 Task: Plan a team-building scavenger hunt for the 28th at 8 PM to 8:30 PM.
Action: Mouse moved to (34, 82)
Screenshot: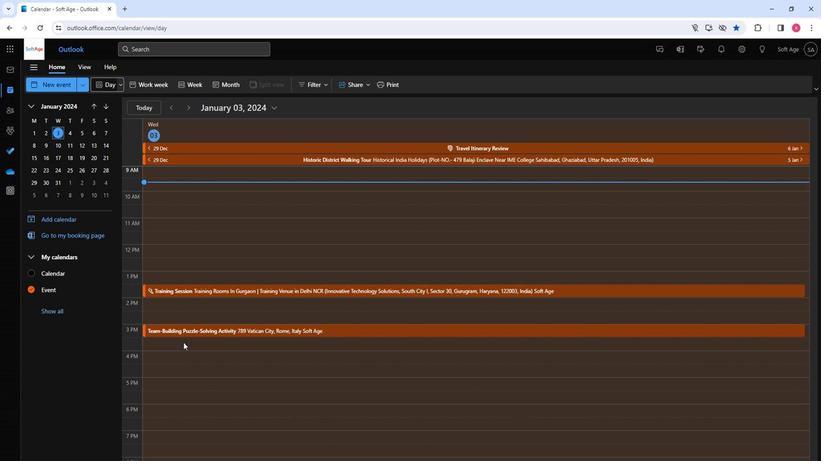 
Action: Mouse pressed left at (34, 82)
Screenshot: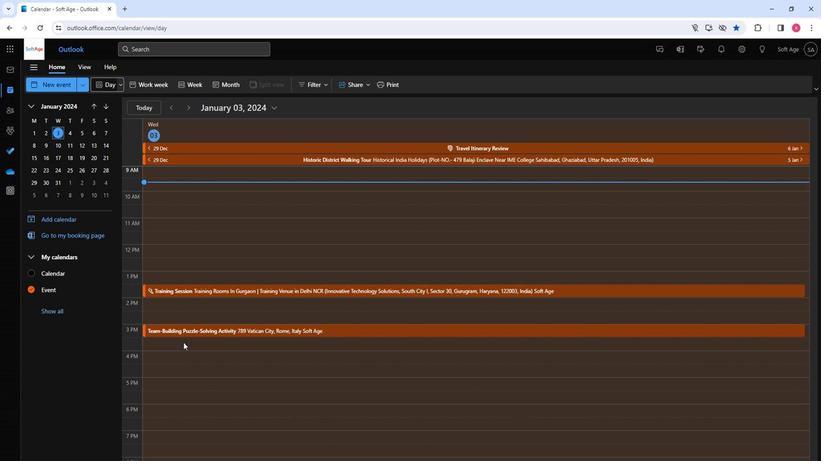 
Action: Mouse moved to (218, 143)
Screenshot: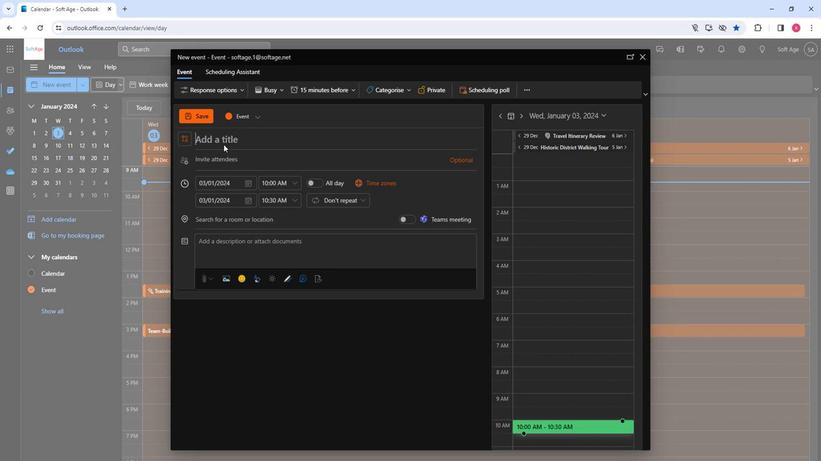 
Action: Mouse pressed left at (218, 143)
Screenshot: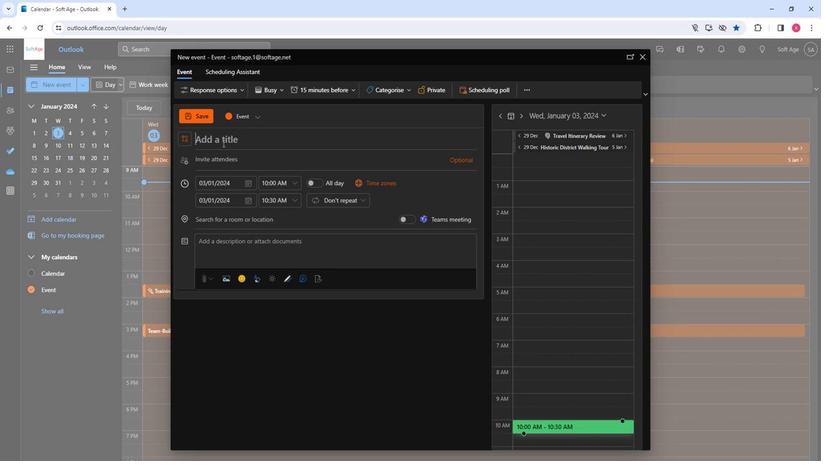 
Action: Key pressed <Key.shift>Team-<Key.shift>Building<Key.space><Key.shift>Scavenger<Key.space><Key.shift>Hunt
Screenshot: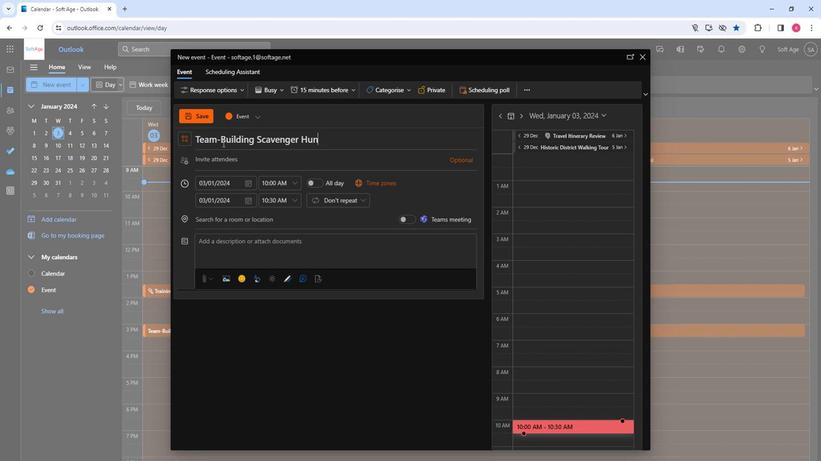 
Action: Mouse moved to (212, 156)
Screenshot: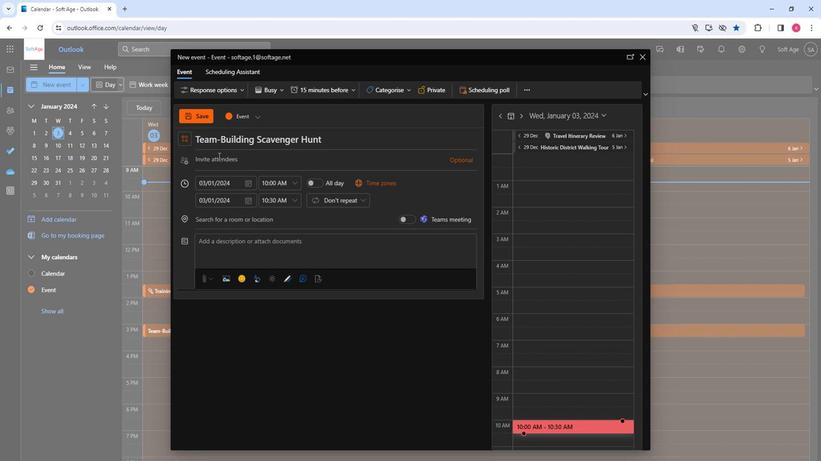 
Action: Mouse pressed left at (212, 156)
Screenshot: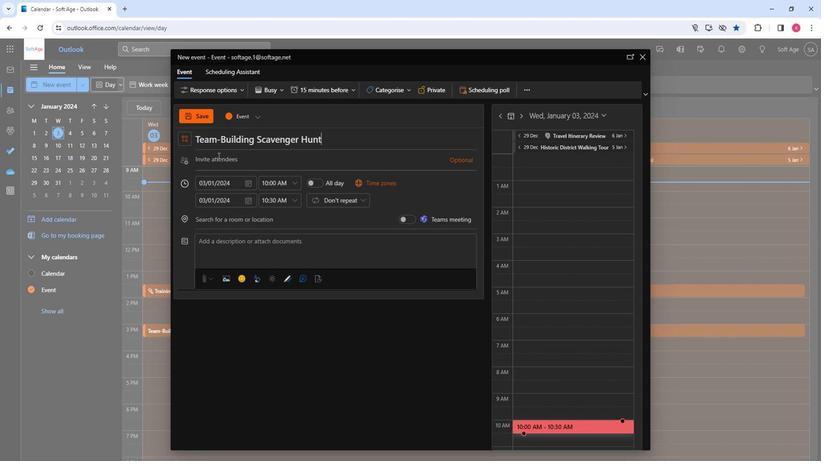 
Action: Key pressed so
Screenshot: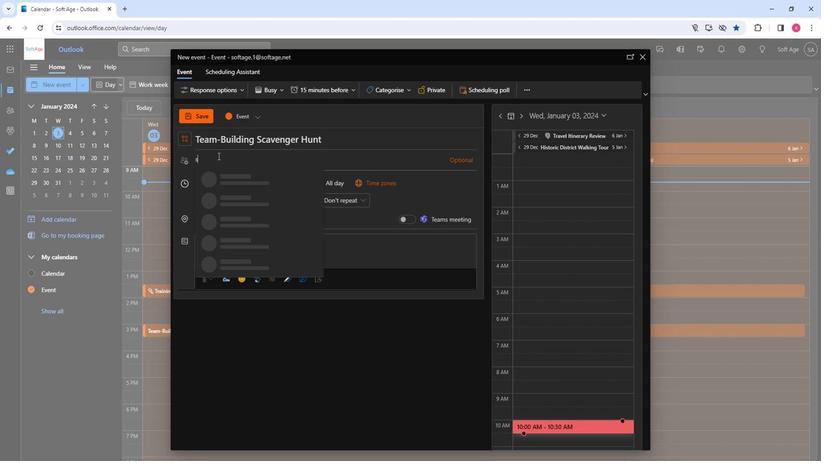 
Action: Mouse moved to (227, 201)
Screenshot: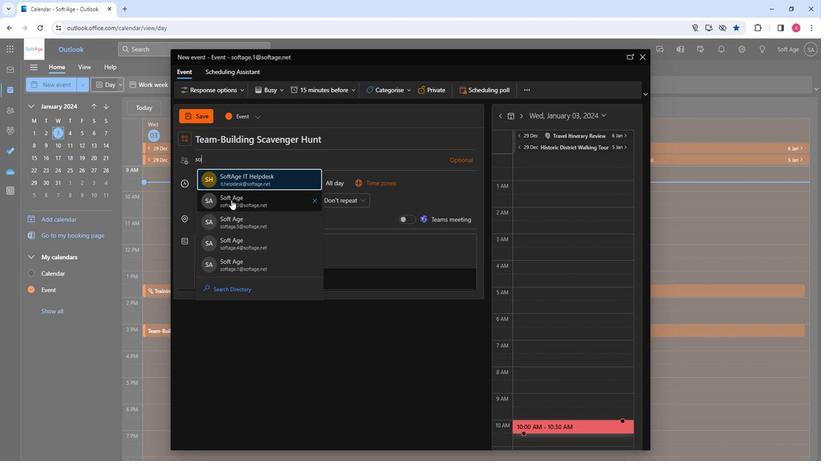 
Action: Mouse pressed left at (227, 201)
Screenshot: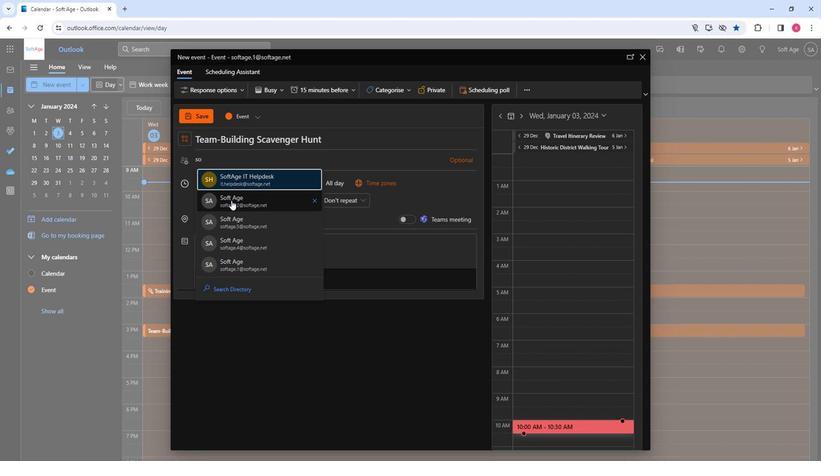 
Action: Key pressed so
Screenshot: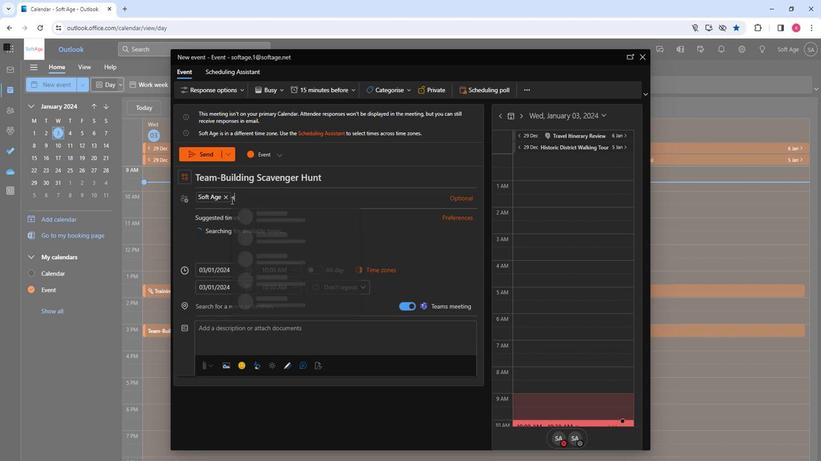 
Action: Mouse moved to (273, 266)
Screenshot: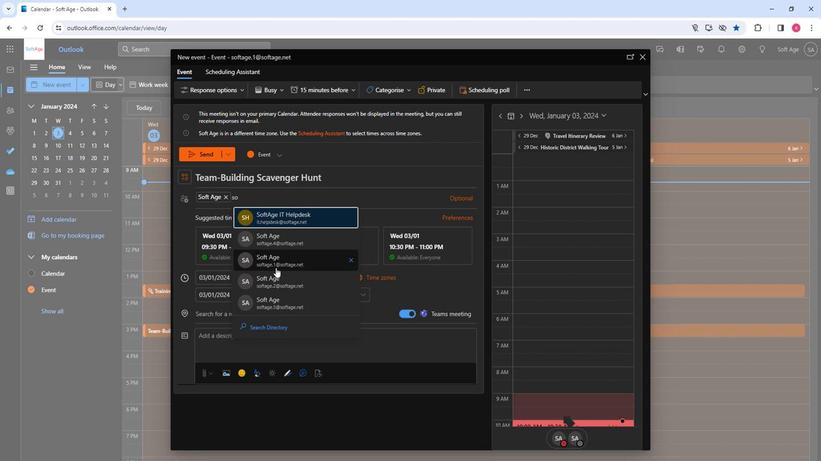 
Action: Mouse pressed left at (273, 266)
Screenshot: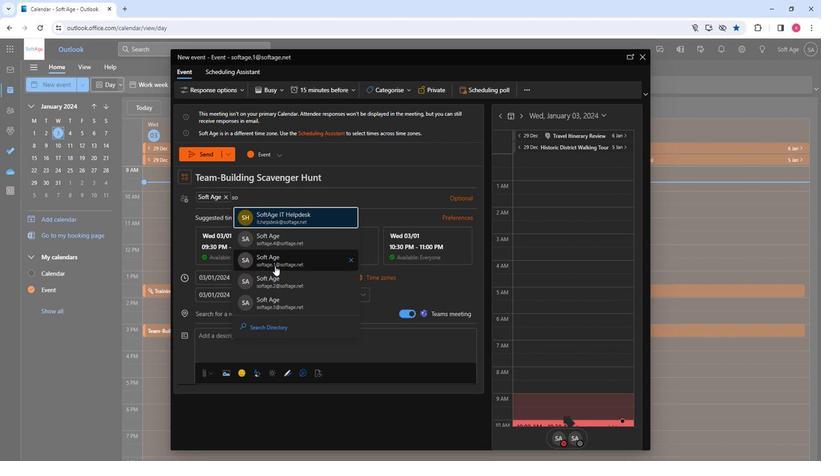 
Action: Mouse moved to (241, 278)
Screenshot: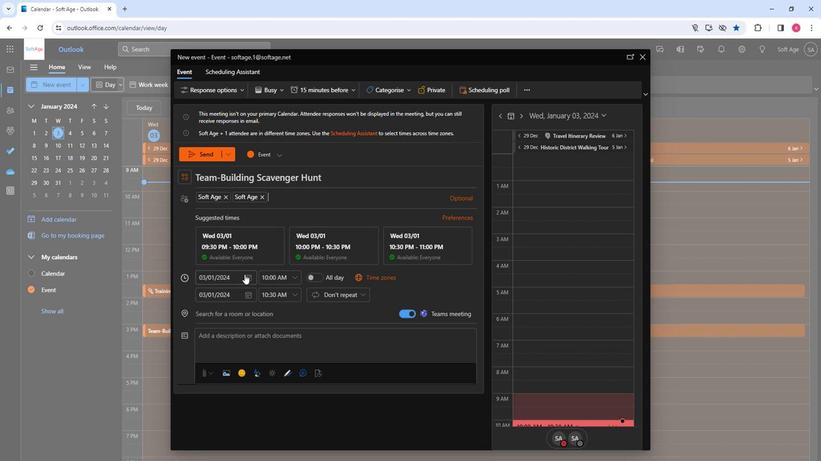 
Action: Mouse pressed left at (241, 278)
Screenshot: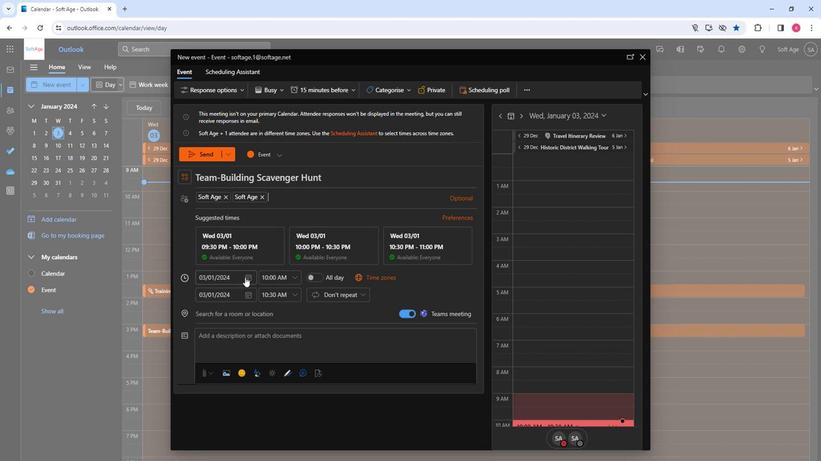 
Action: Mouse moved to (275, 361)
Screenshot: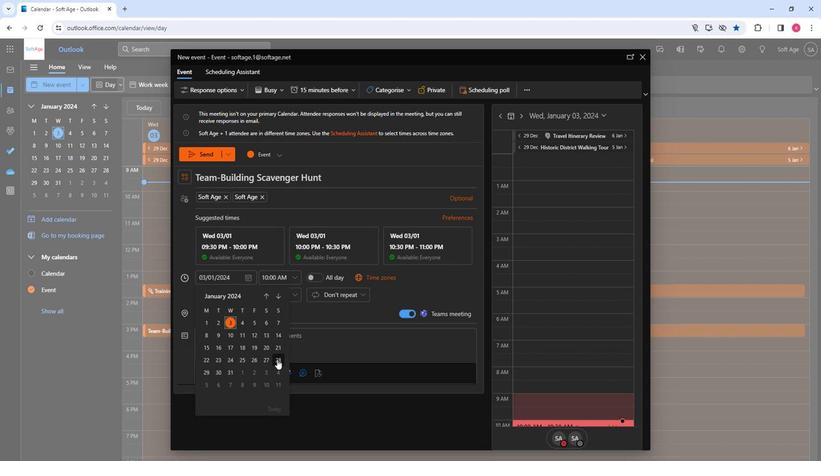 
Action: Mouse pressed left at (275, 361)
Screenshot: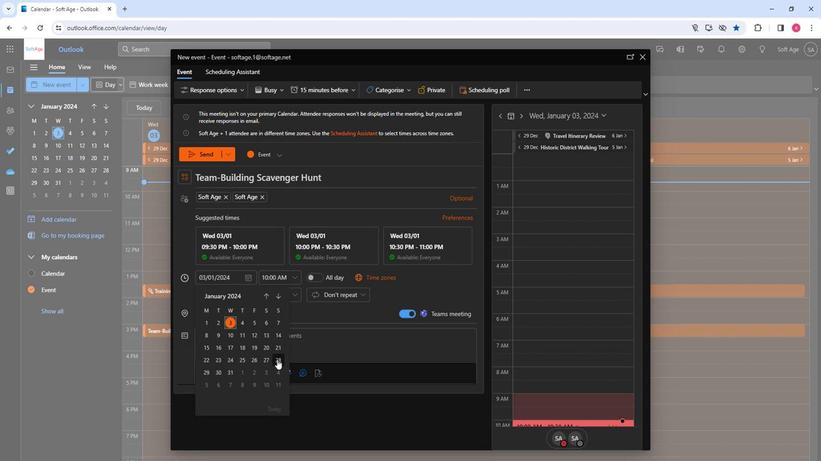 
Action: Mouse moved to (302, 275)
Screenshot: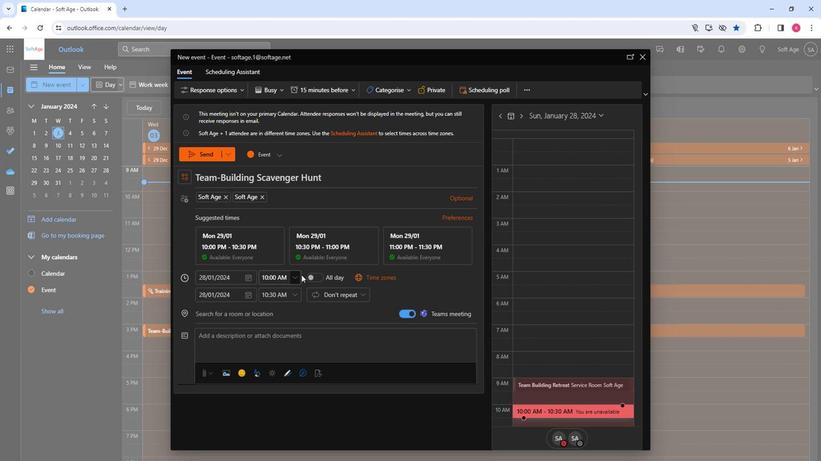 
Action: Mouse pressed left at (302, 275)
Screenshot: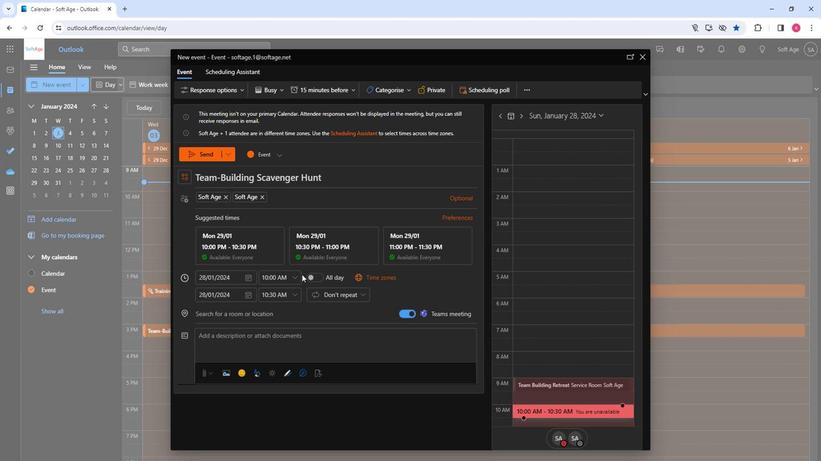 
Action: Mouse moved to (297, 273)
Screenshot: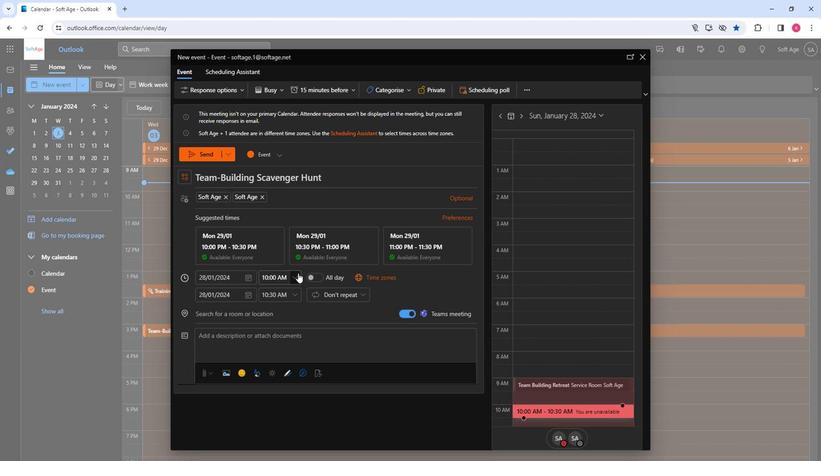 
Action: Mouse pressed left at (297, 273)
Screenshot: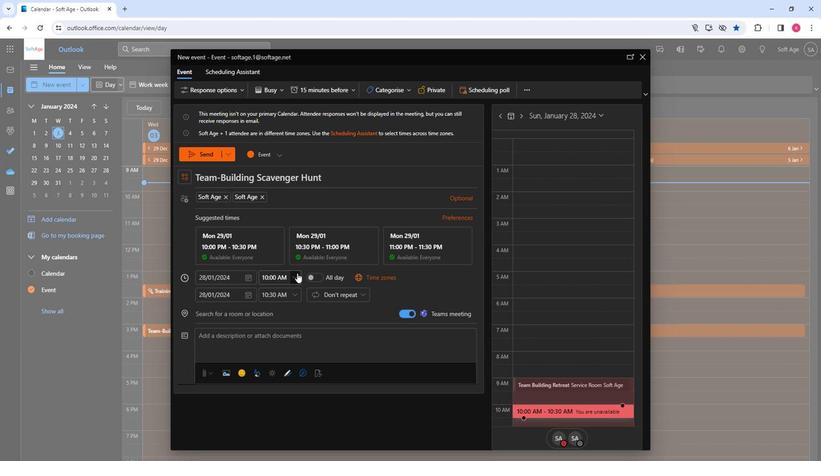 
Action: Mouse moved to (288, 311)
Screenshot: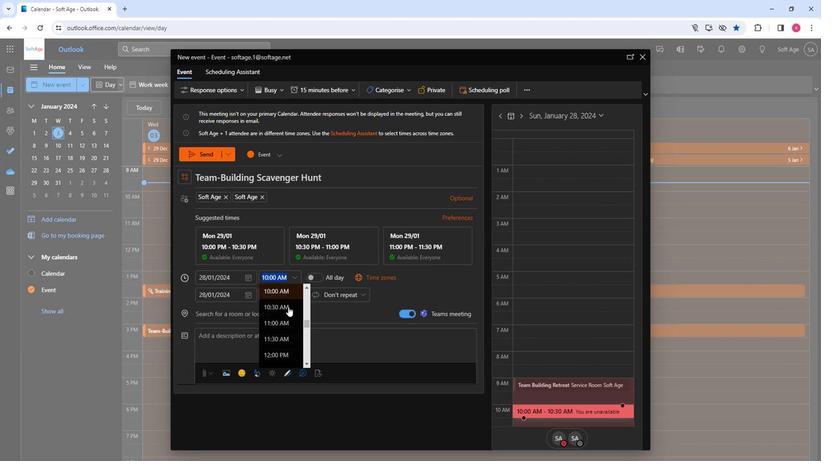 
Action: Mouse scrolled (288, 310) with delta (0, 0)
Screenshot: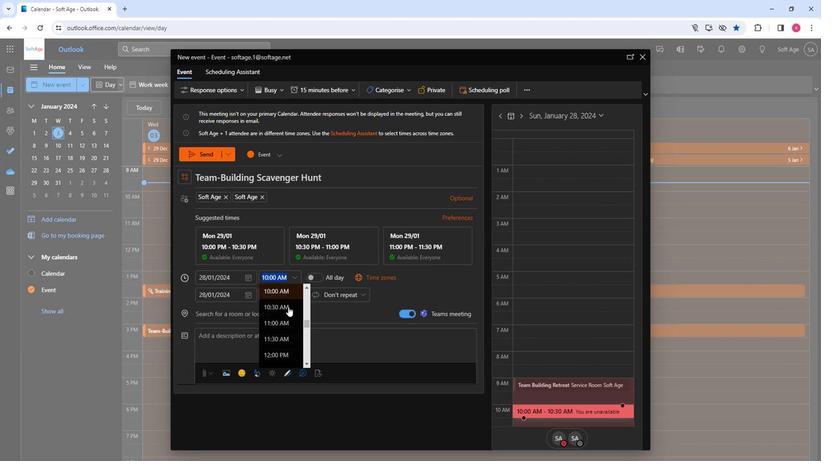 
Action: Mouse moved to (288, 314)
Screenshot: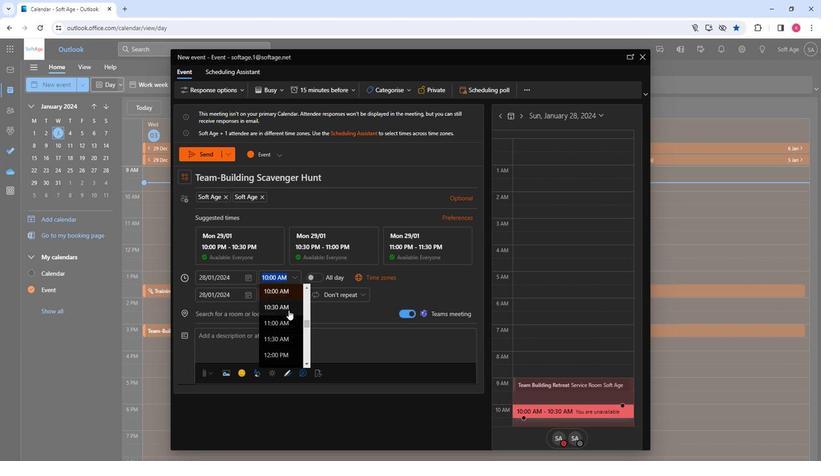 
Action: Mouse scrolled (288, 313) with delta (0, 0)
Screenshot: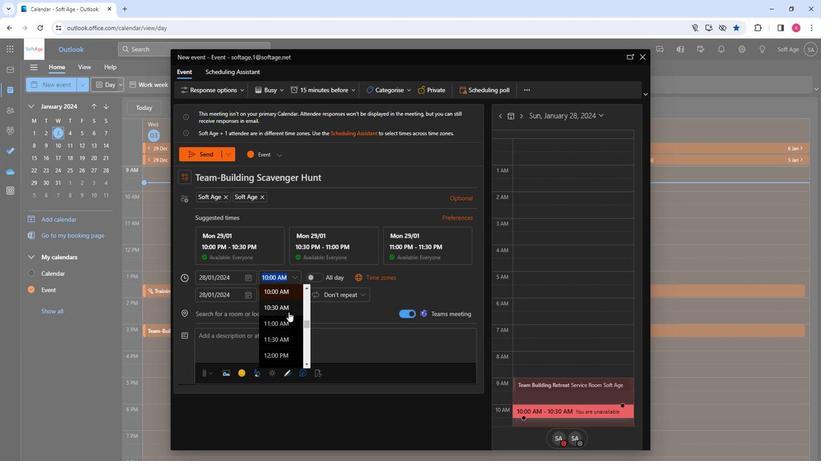 
Action: Mouse scrolled (288, 313) with delta (0, 0)
Screenshot: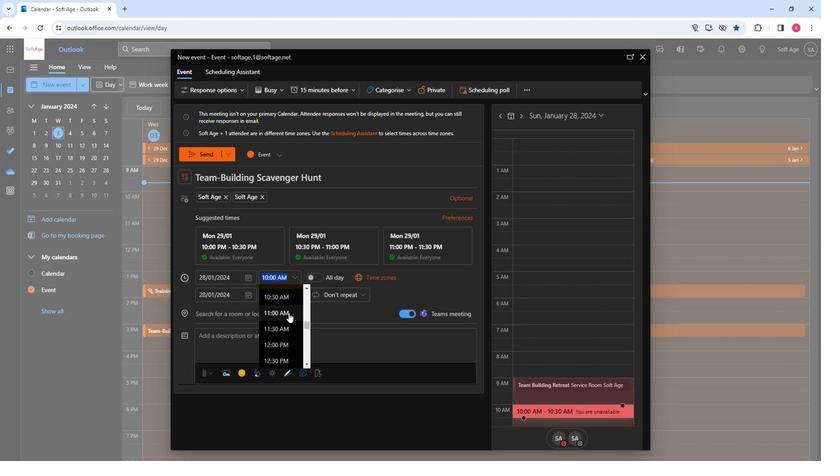 
Action: Mouse moved to (280, 322)
Screenshot: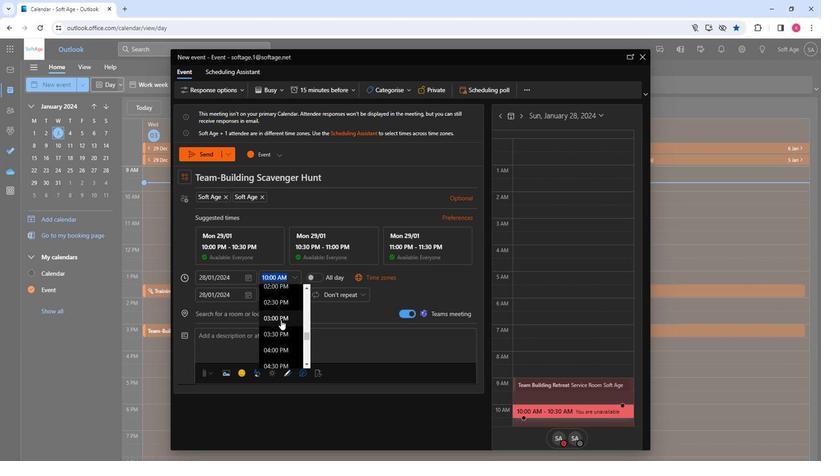 
Action: Mouse scrolled (280, 322) with delta (0, 0)
Screenshot: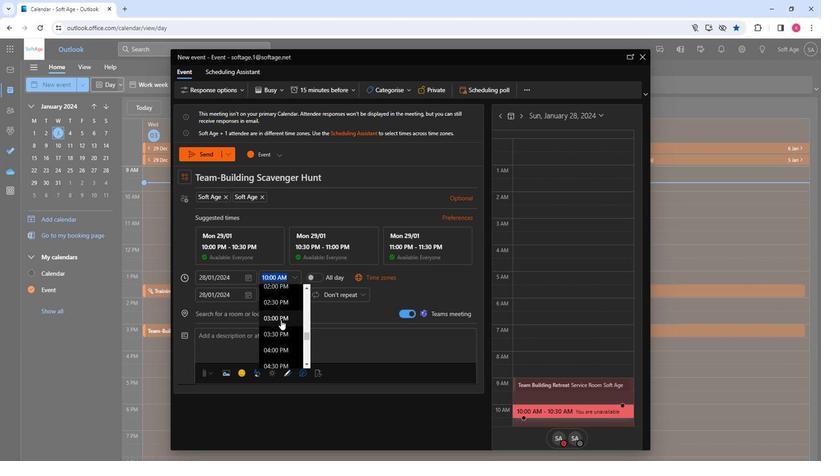 
Action: Mouse moved to (280, 322)
Screenshot: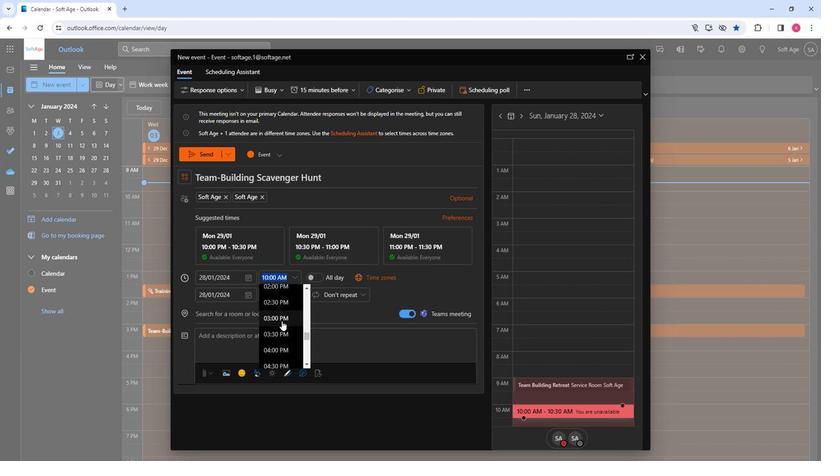 
Action: Mouse scrolled (280, 322) with delta (0, 0)
Screenshot: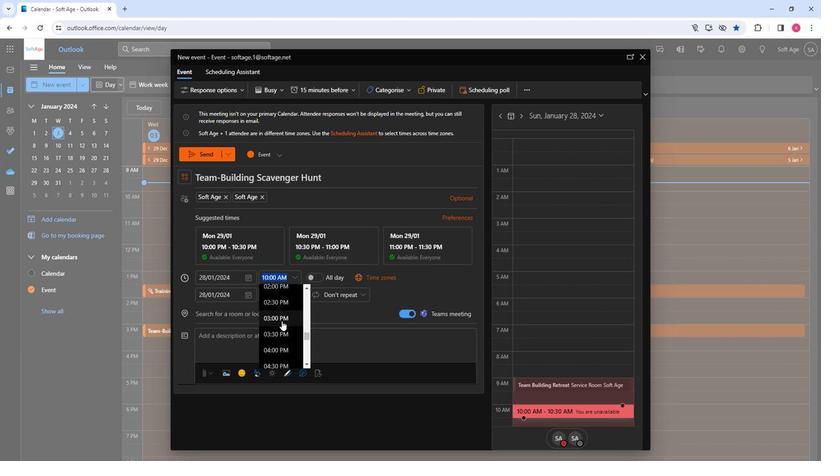 
Action: Mouse moved to (275, 337)
Screenshot: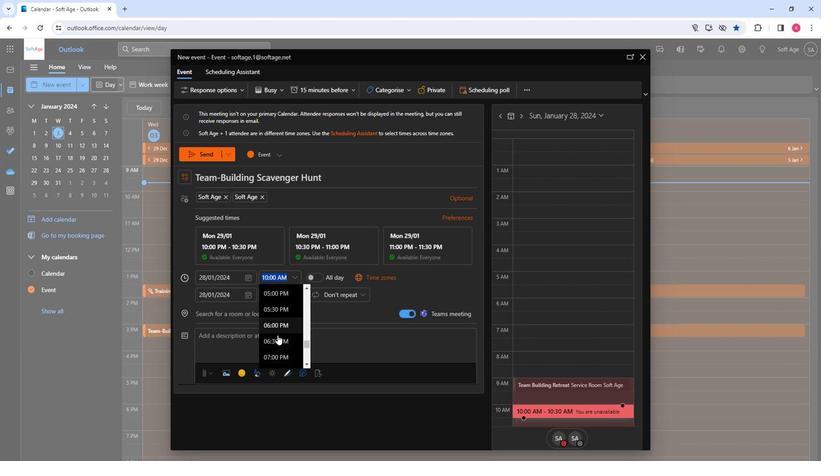 
Action: Mouse scrolled (275, 336) with delta (0, 0)
Screenshot: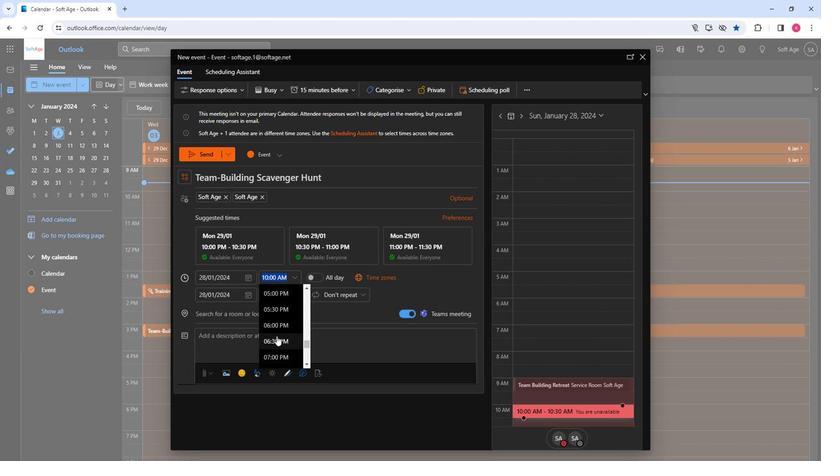 
Action: Mouse moved to (275, 338)
Screenshot: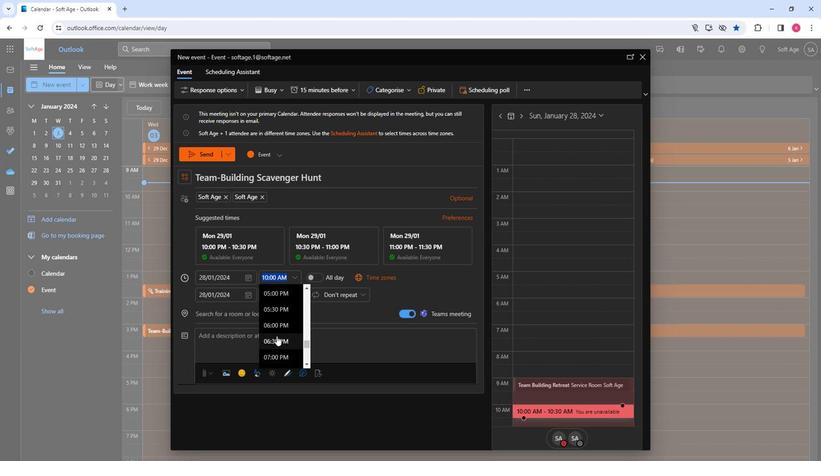 
Action: Mouse scrolled (275, 337) with delta (0, 0)
Screenshot: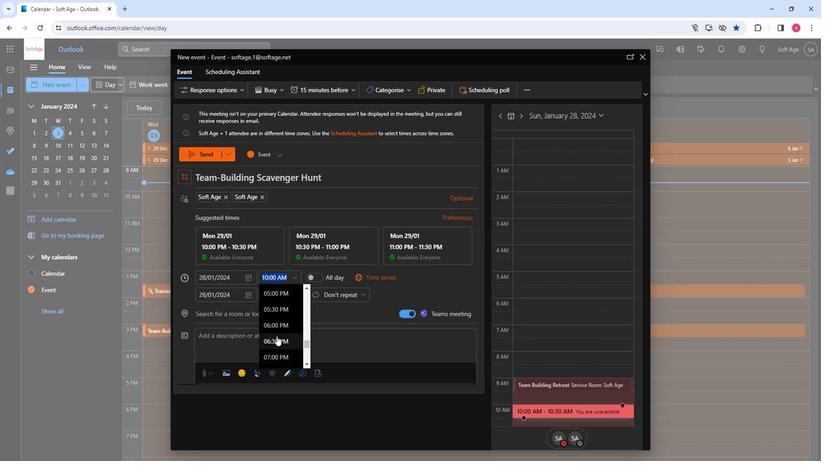 
Action: Mouse moved to (270, 305)
Screenshot: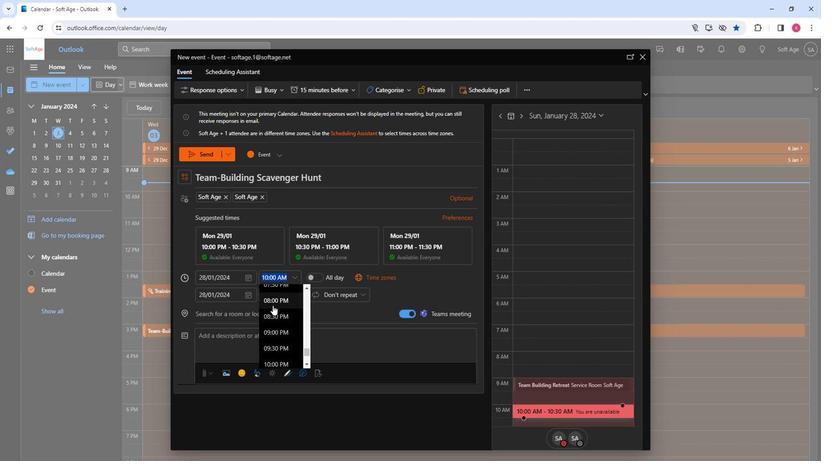 
Action: Mouse pressed left at (270, 305)
Screenshot: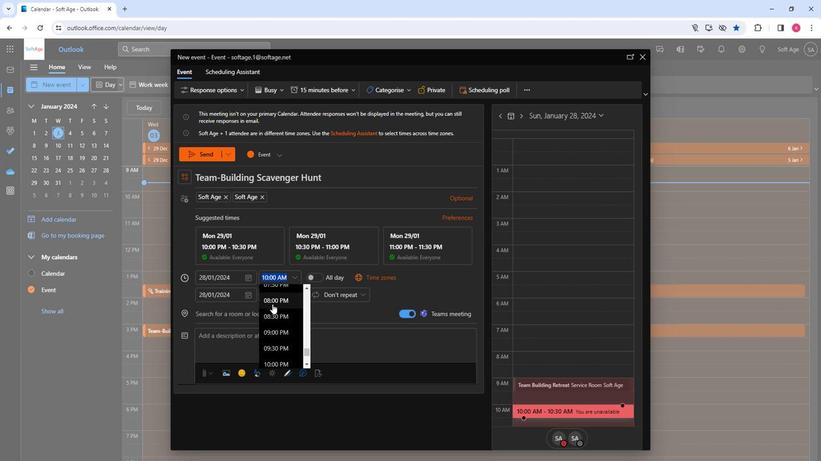 
Action: Mouse moved to (252, 320)
Screenshot: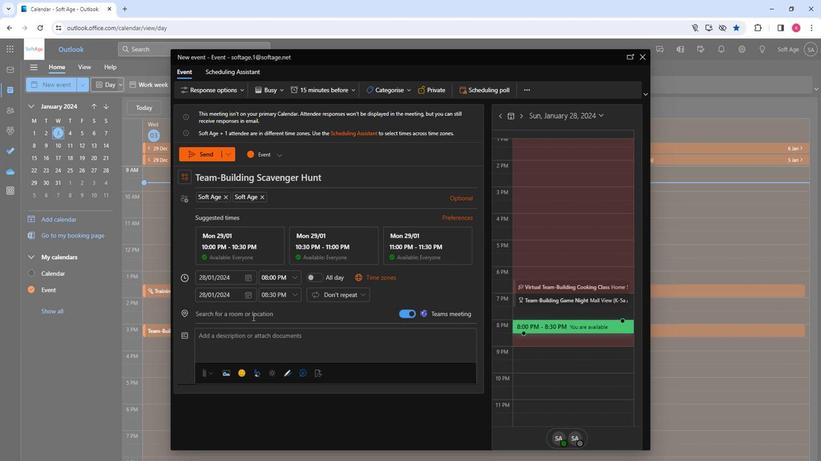 
Action: Mouse pressed left at (252, 320)
Screenshot: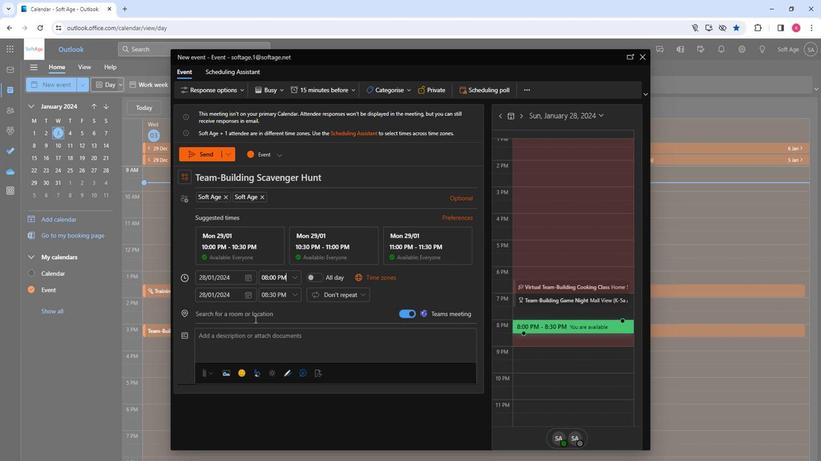 
Action: Key pressed s
Screenshot: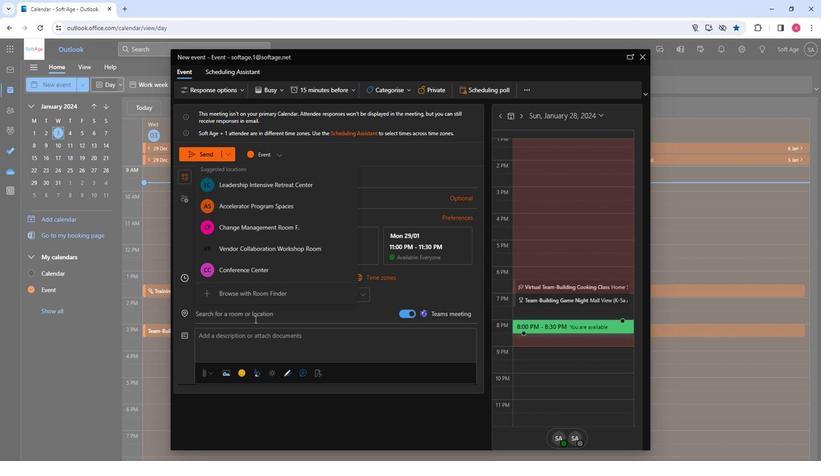 
Action: Mouse moved to (258, 208)
Screenshot: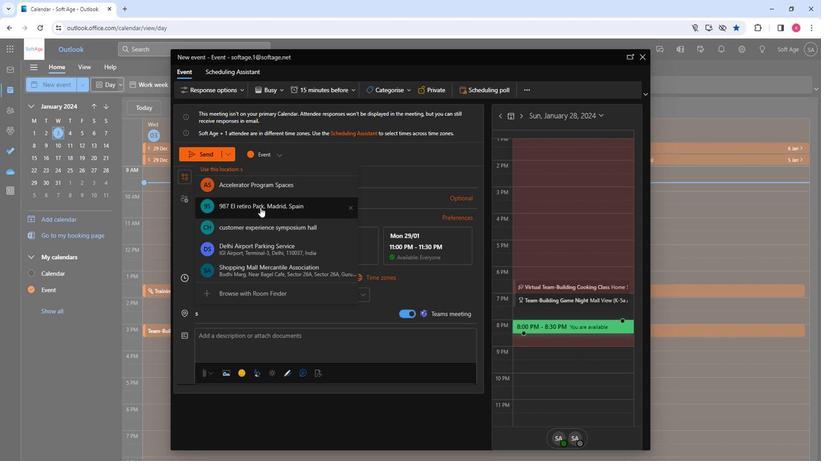 
Action: Mouse pressed left at (258, 208)
Screenshot: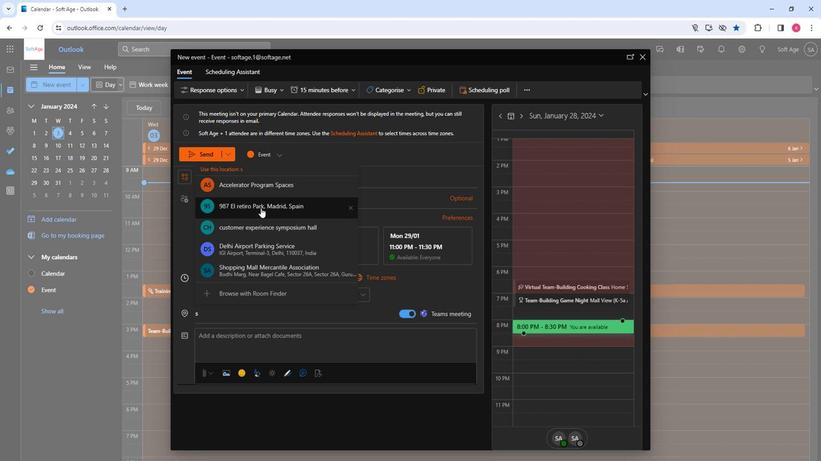 
Action: Mouse moved to (203, 334)
Screenshot: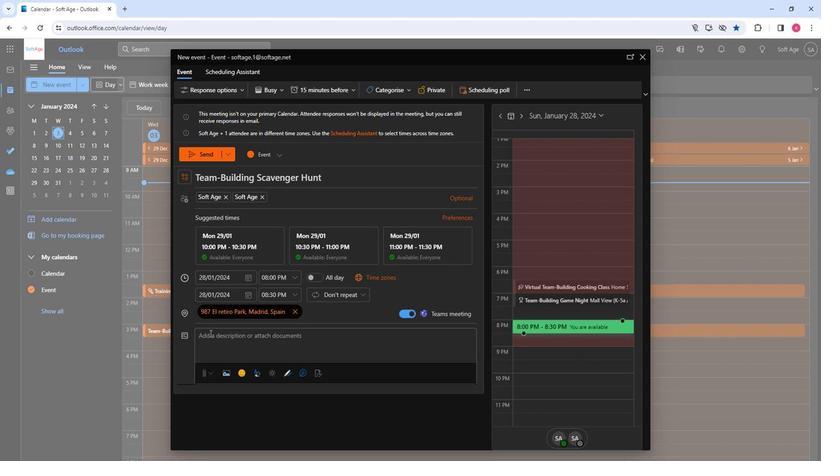 
Action: Mouse pressed left at (203, 334)
Screenshot: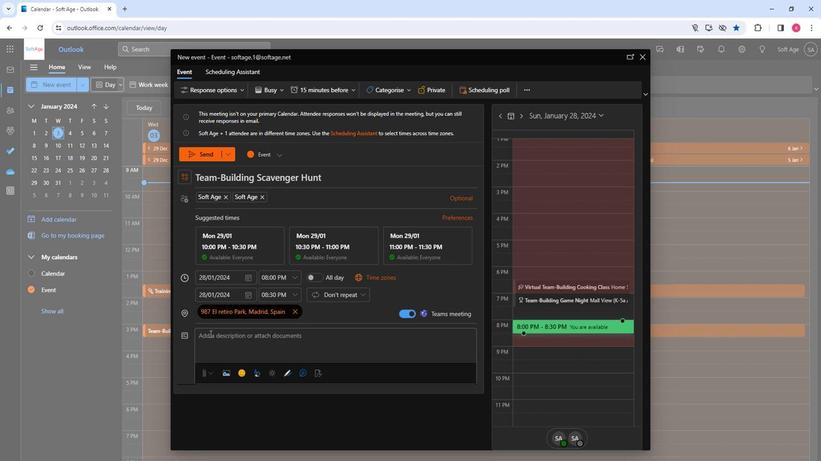 
Action: Key pressed <Key.shift>Hunt<Key.space>for<Key.space>camaraderie<Key.shift>!<Key.space><Key.shift>Join<Key.space>our<Key.space>team-building<Key.space>scavenger<Key.space>hunt.<Key.space><Key.shift>Solve<Key.space>cules,<Key.space>coll<Key.backspace><Key.backspace><Key.backspace><Key.backspace><Key.backspace><Key.backspace><Key.backspace><Key.backspace><Key.backspace><Key.backspace>lues,<Key.space>collaborate<Key.space><Key.backspace>,and<Key.space>strengthen<Key.space>boi<Key.backspace>nds<Key.space>in<Key.space>a<Key.space>thrilling<Key.space>adventure<Key.space>that<Key.space>foster<Key.space>teamwork<Key.space>and<Key.space>fun.<Key.space><Key.shift>Ready<Key.space>to<Key.space>embarl
Screenshot: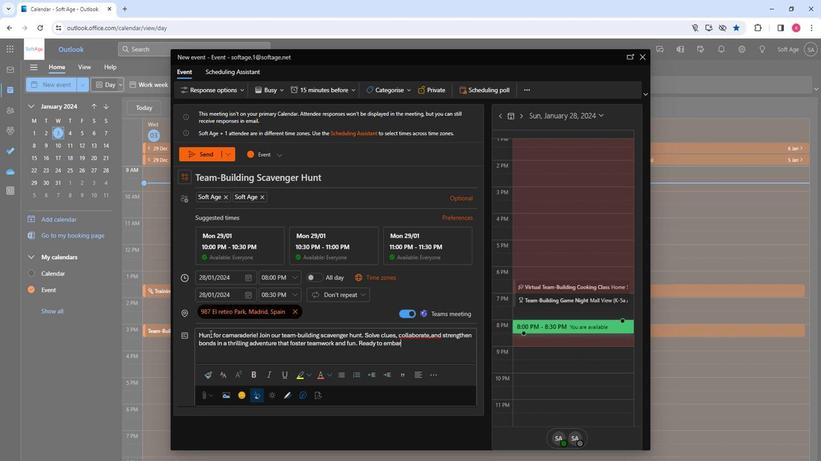 
Action: Mouse moved to (169, 334)
Screenshot: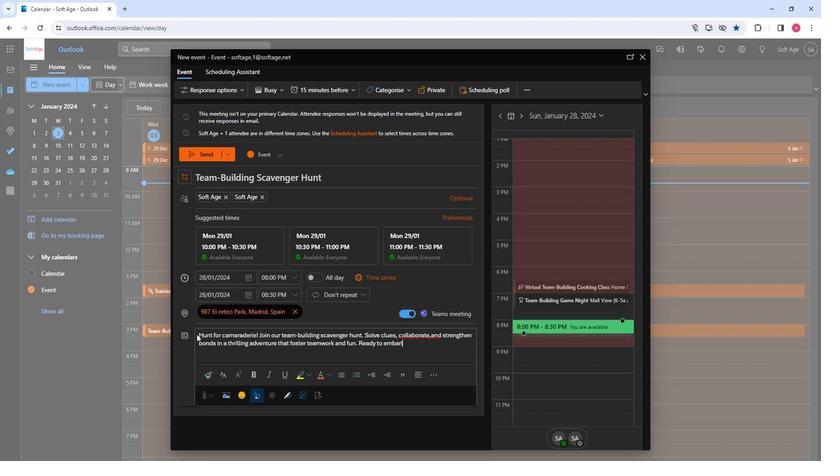 
Action: Key pressed <Key.shift>!.
Screenshot: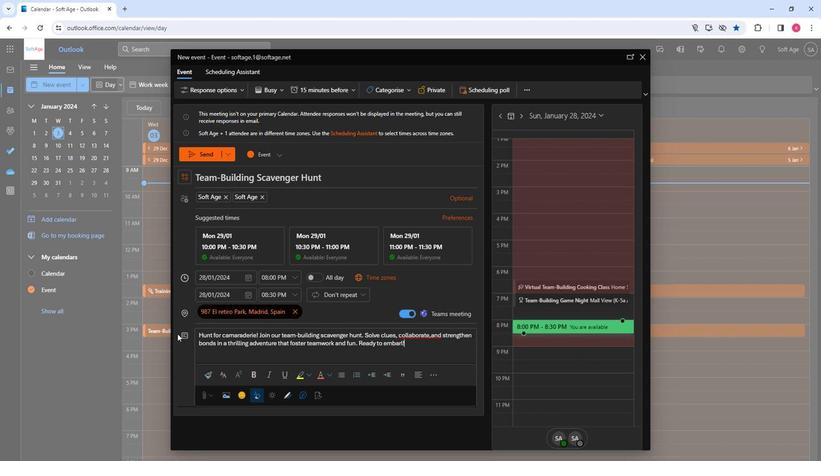 
Action: Mouse moved to (323, 333)
Screenshot: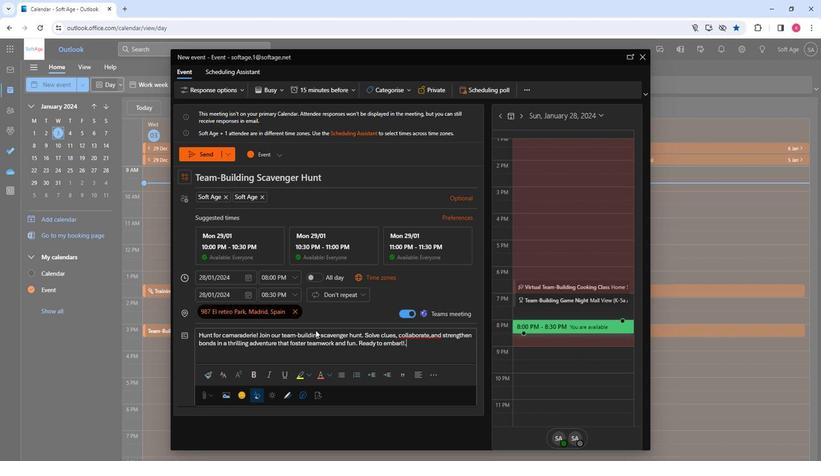 
Action: Key pressed <Key.backspace><Key.backspace><Key.backspace>k
Screenshot: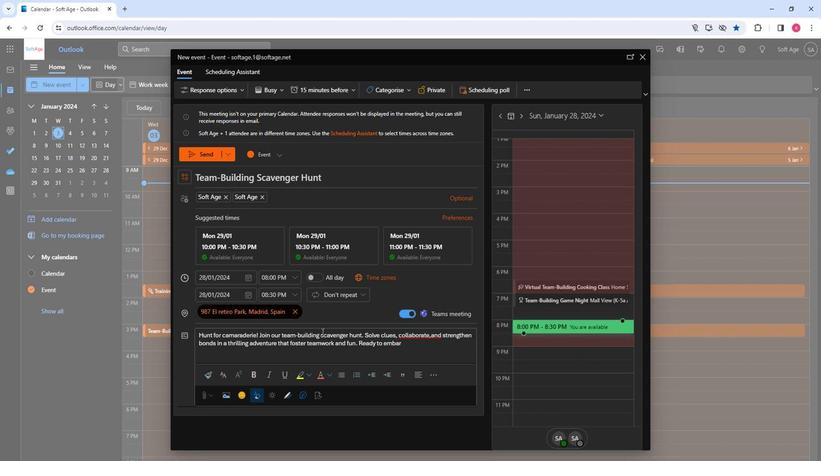
Action: Mouse moved to (307, 267)
Screenshot: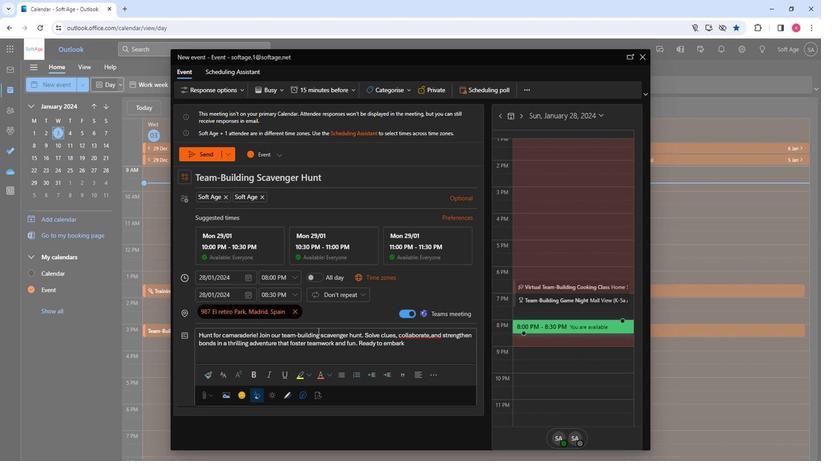 
Action: Key pressed <Key.shift>
Screenshot: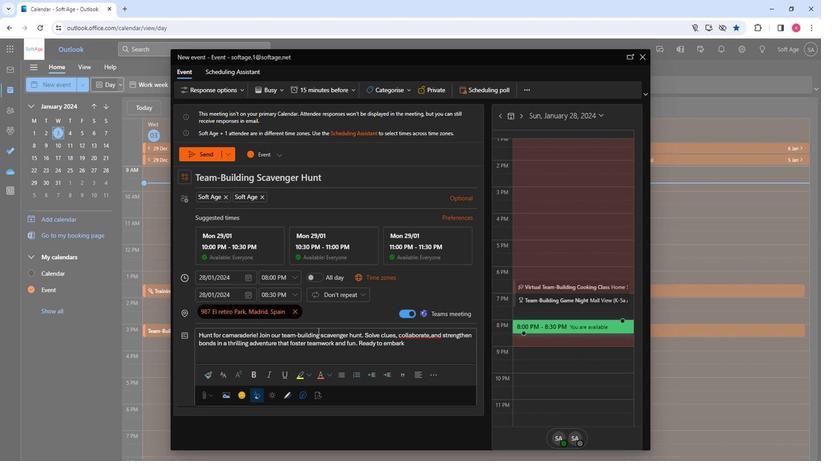 
Action: Mouse moved to (311, 237)
Screenshot: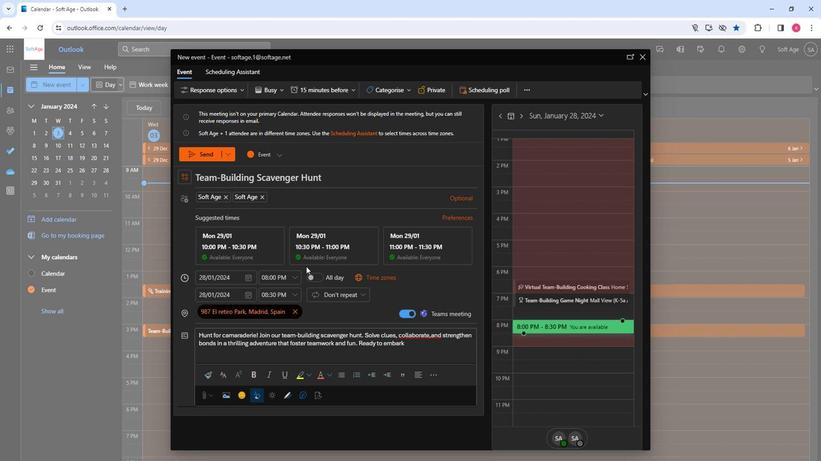 
Action: Key pressed <Key.shift>
Screenshot: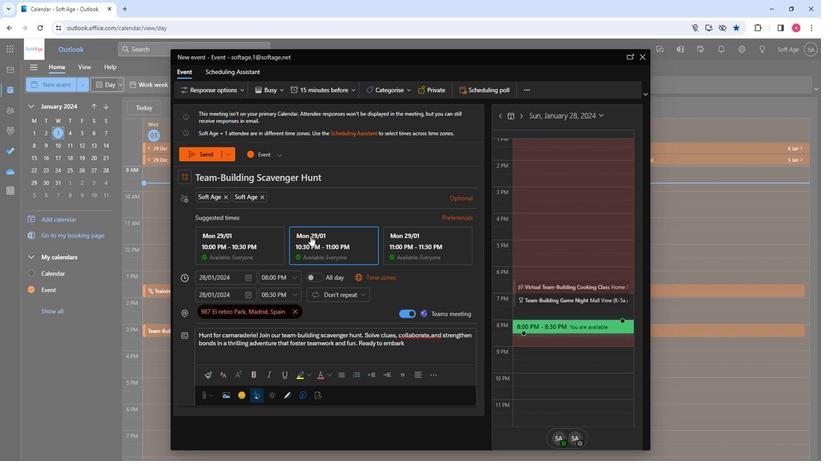 
Action: Mouse moved to (419, 352)
Screenshot: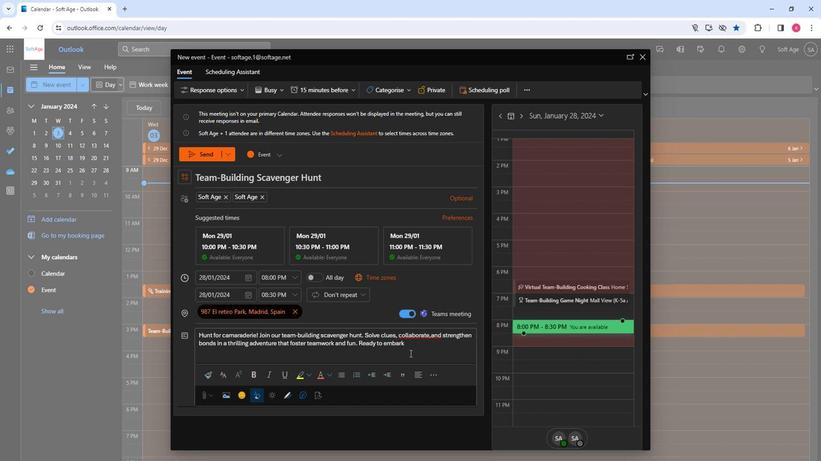 
Action: Mouse pressed left at (419, 352)
Screenshot: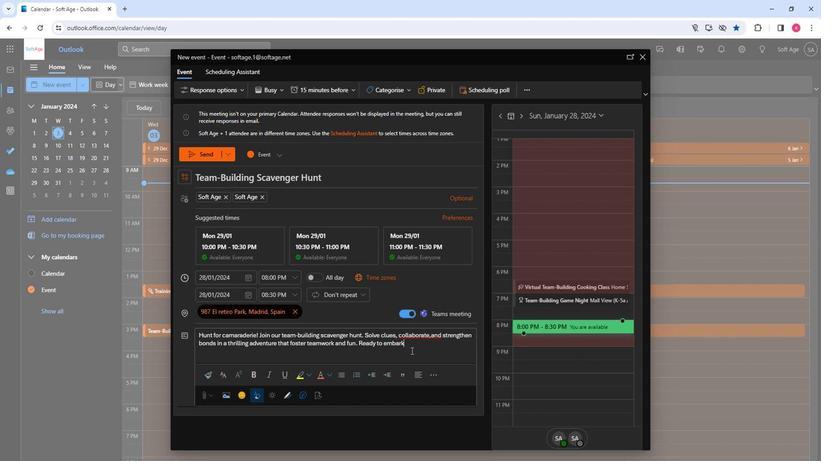 
Action: Key pressed <Key.shift><Key.shift>!
Screenshot: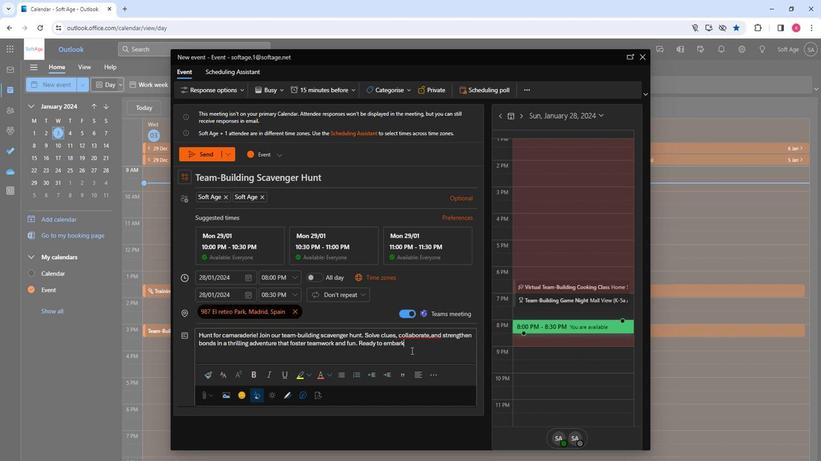 
Action: Mouse moved to (421, 351)
Screenshot: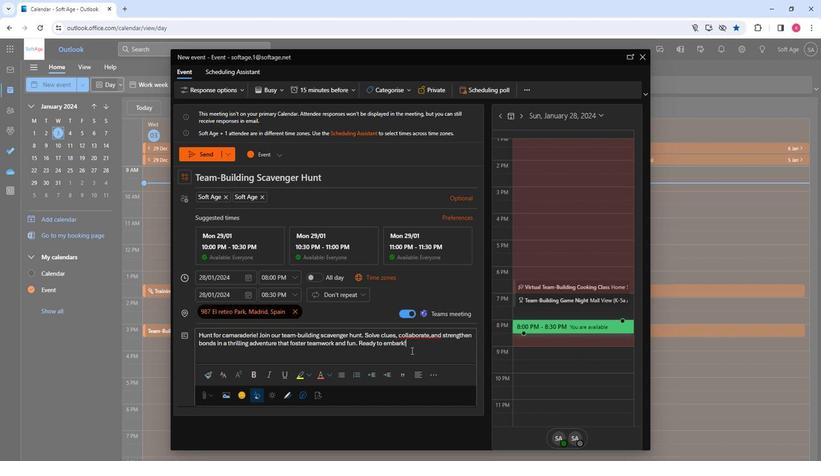 
Action: Mouse pressed left at (421, 351)
Screenshot: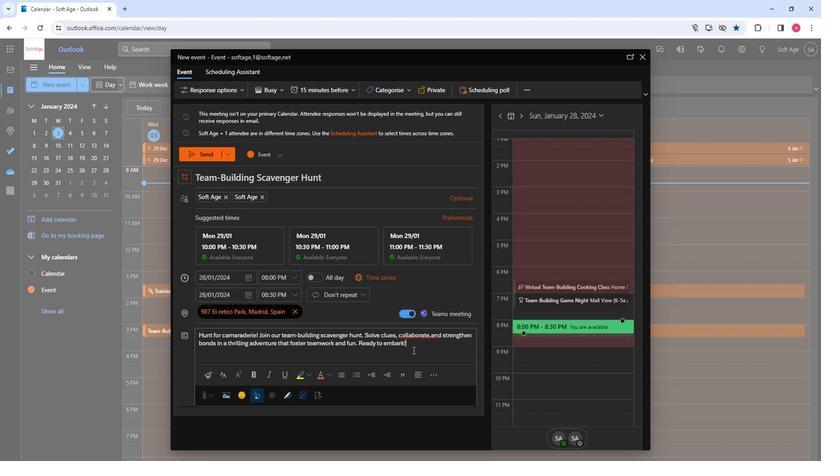 
Action: Mouse moved to (421, 351)
Screenshot: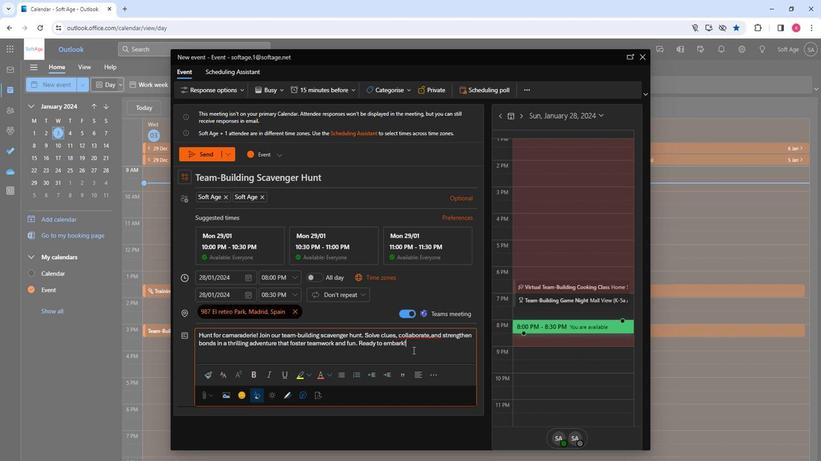 
Action: Mouse pressed left at (421, 351)
Screenshot: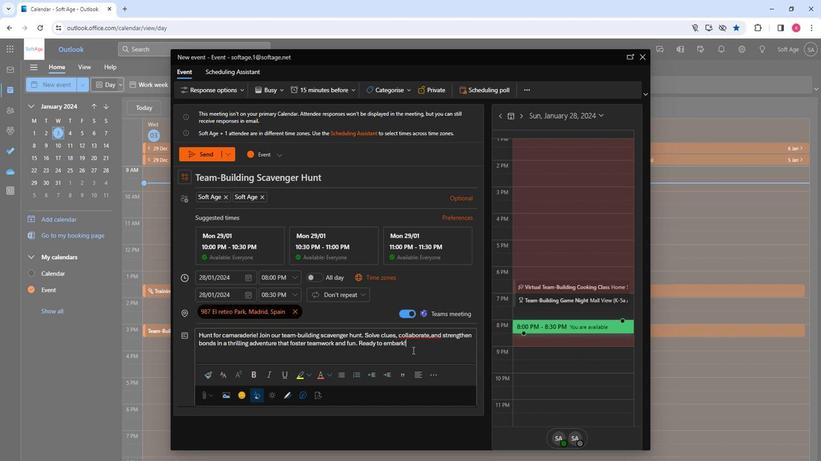 
Action: Mouse pressed left at (421, 351)
Screenshot: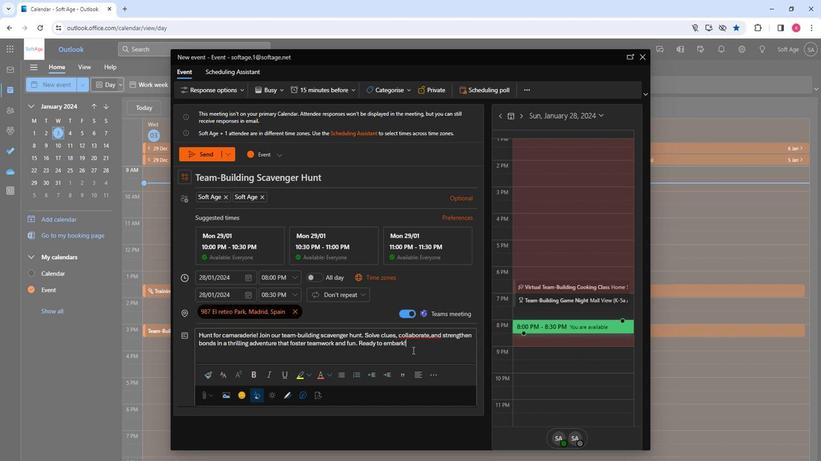 
Action: Mouse moved to (213, 374)
Screenshot: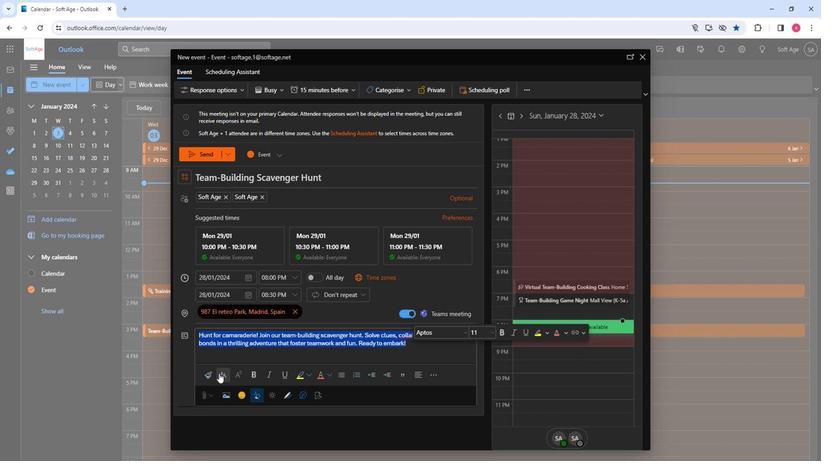 
Action: Mouse pressed left at (213, 374)
Screenshot: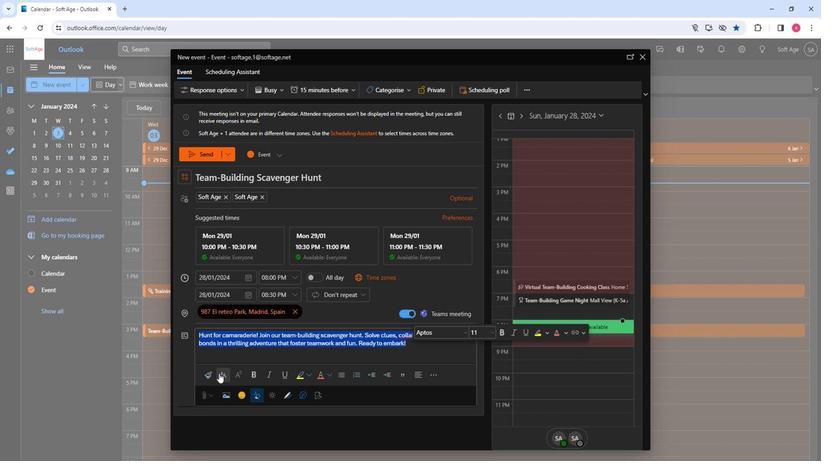 
Action: Mouse moved to (262, 294)
Screenshot: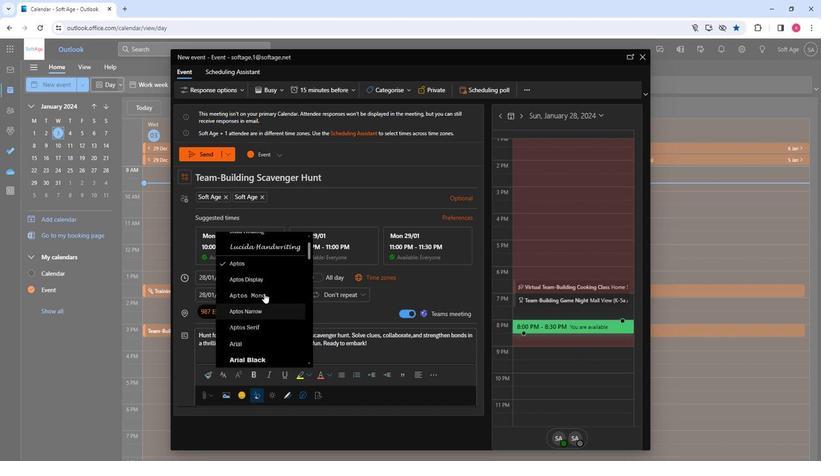 
Action: Mouse scrolled (262, 293) with delta (0, 0)
Screenshot: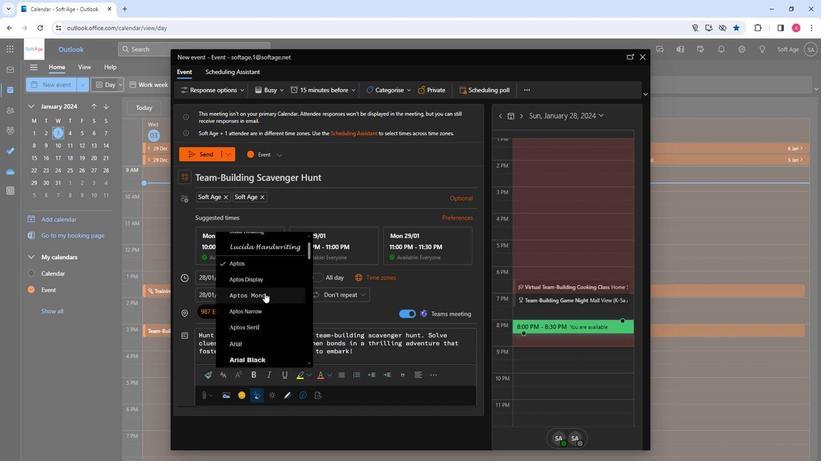 
Action: Mouse scrolled (262, 293) with delta (0, 0)
Screenshot: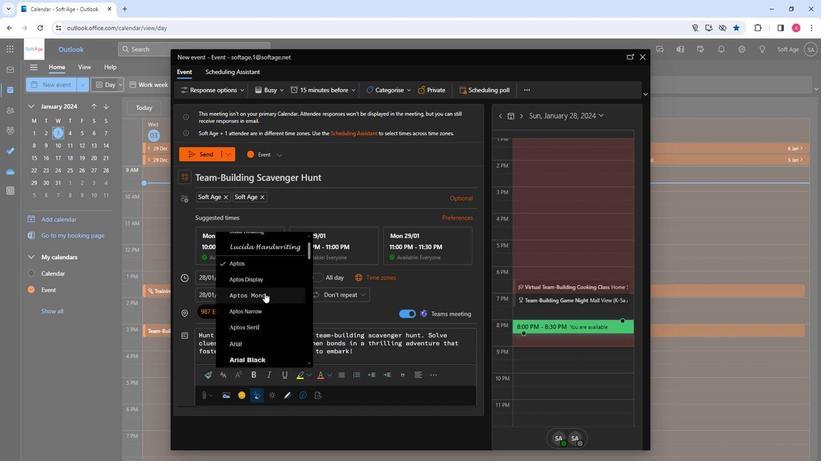 
Action: Mouse scrolled (262, 293) with delta (0, 0)
Screenshot: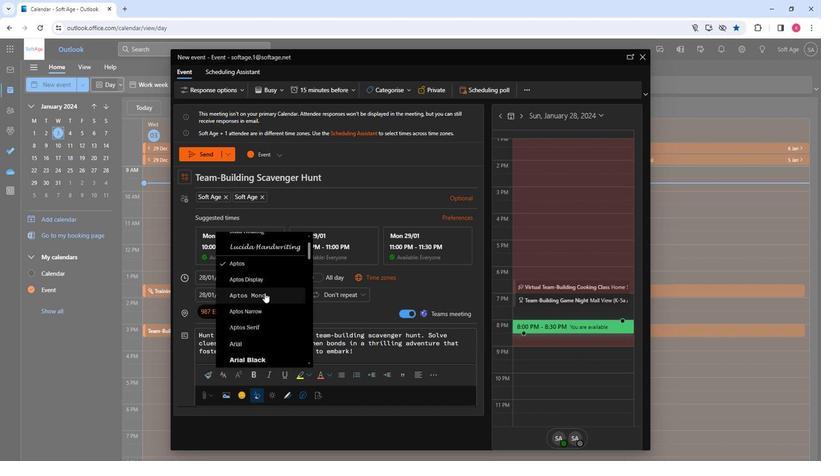 
Action: Mouse scrolled (262, 293) with delta (0, 0)
Screenshot: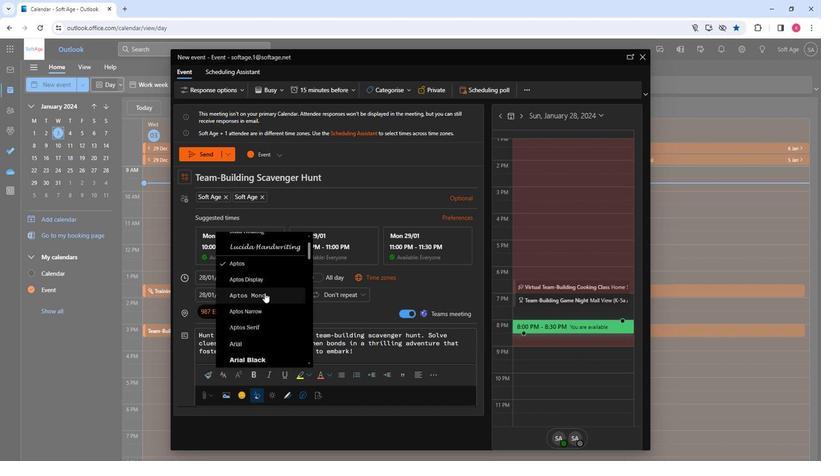 
Action: Mouse scrolled (262, 293) with delta (0, 0)
Screenshot: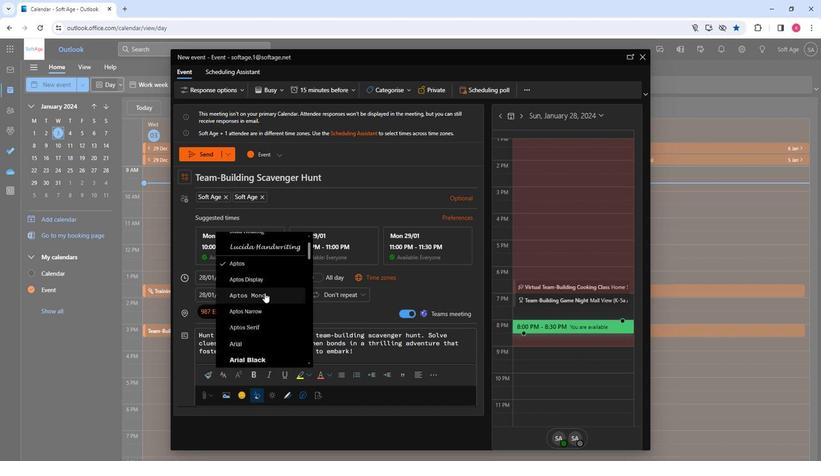 
Action: Mouse moved to (252, 305)
Screenshot: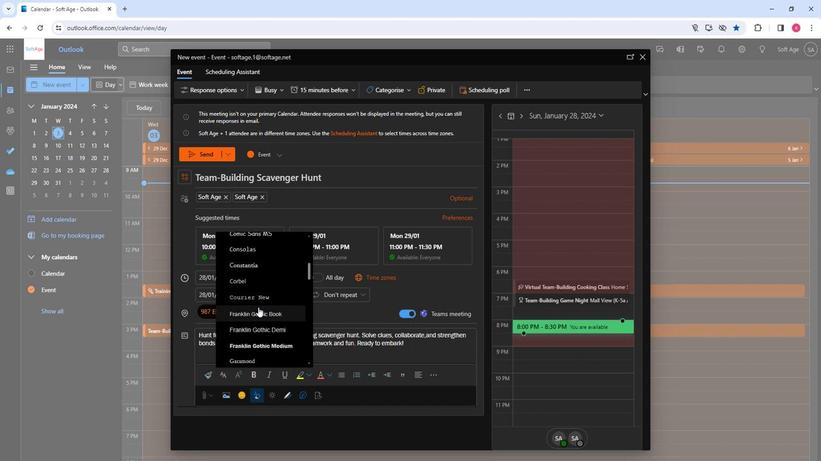 
Action: Mouse scrolled (252, 305) with delta (0, 0)
Screenshot: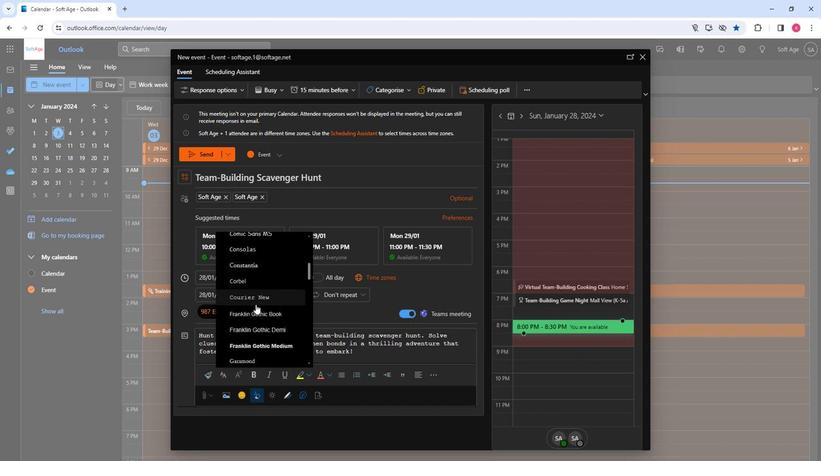 
Action: Mouse moved to (252, 306)
Screenshot: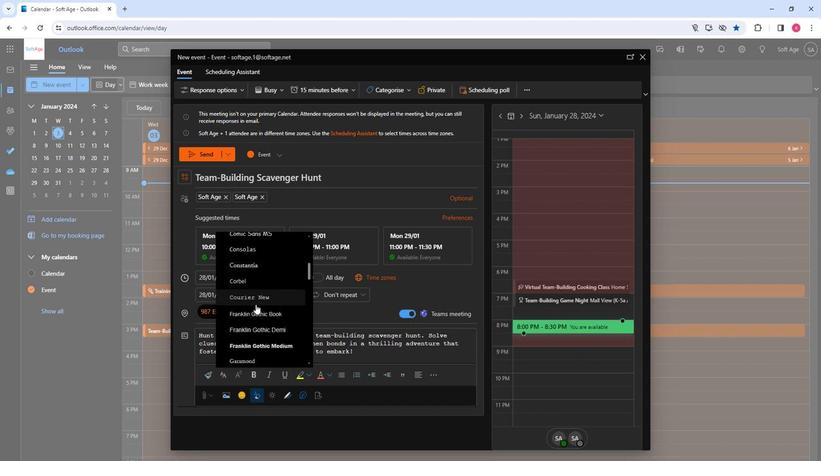 
Action: Mouse scrolled (252, 305) with delta (0, 0)
Screenshot: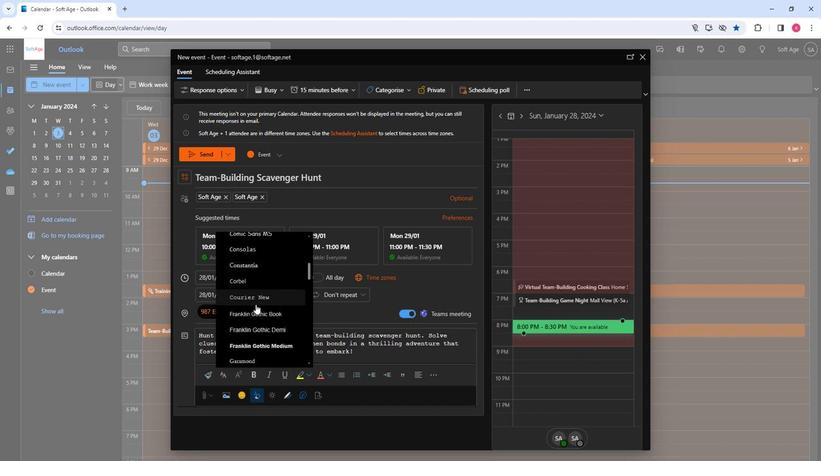 
Action: Mouse moved to (247, 316)
Screenshot: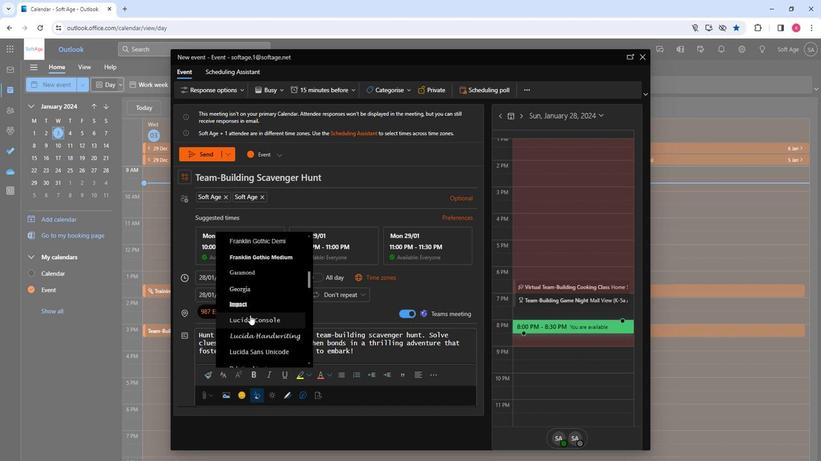 
Action: Mouse scrolled (247, 316) with delta (0, 0)
Screenshot: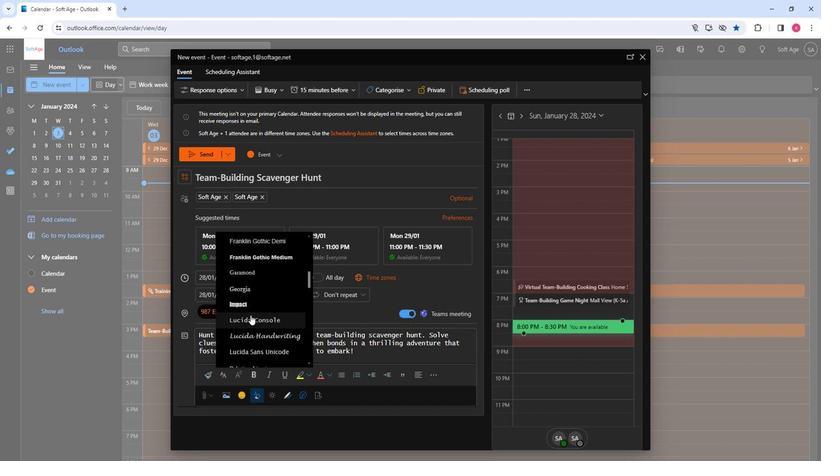 
Action: Mouse scrolled (247, 316) with delta (0, 0)
Screenshot: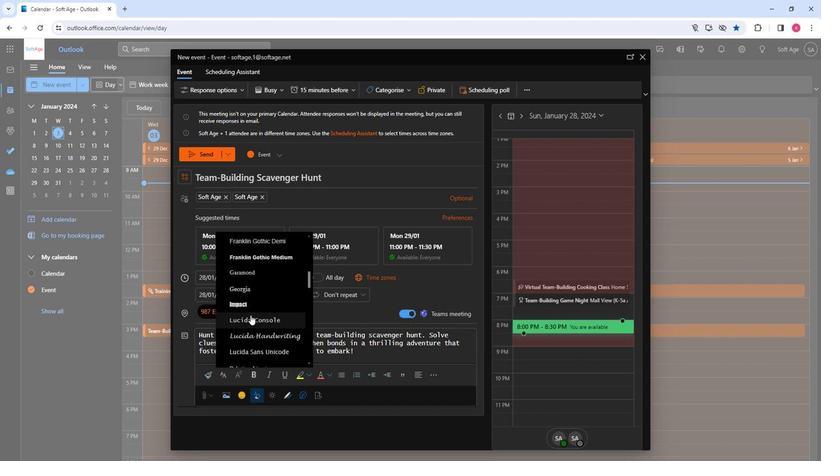 
Action: Mouse scrolled (247, 316) with delta (0, 0)
Screenshot: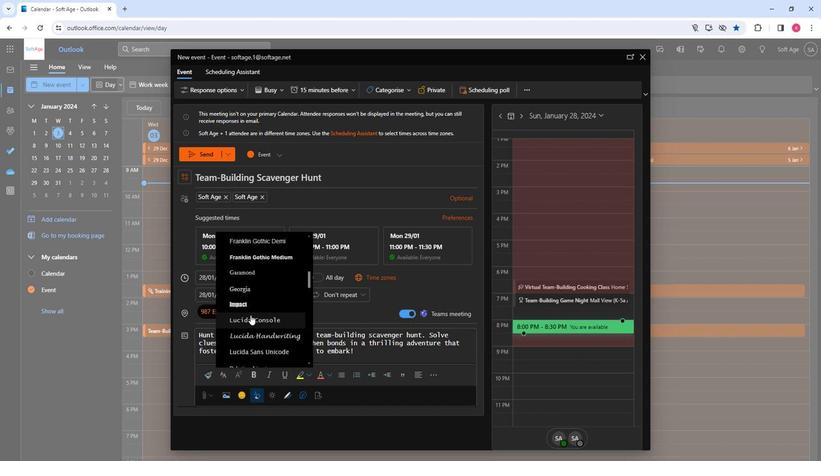 
Action: Mouse moved to (245, 300)
Screenshot: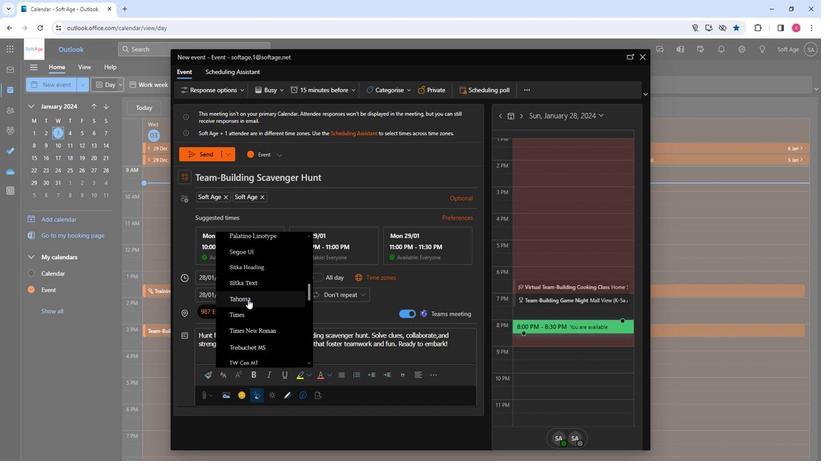 
Action: Mouse pressed left at (245, 300)
Screenshot: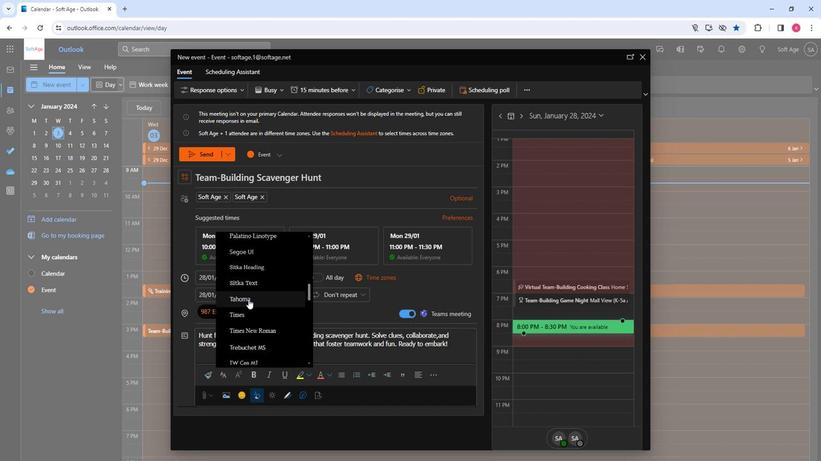 
Action: Mouse moved to (255, 375)
Screenshot: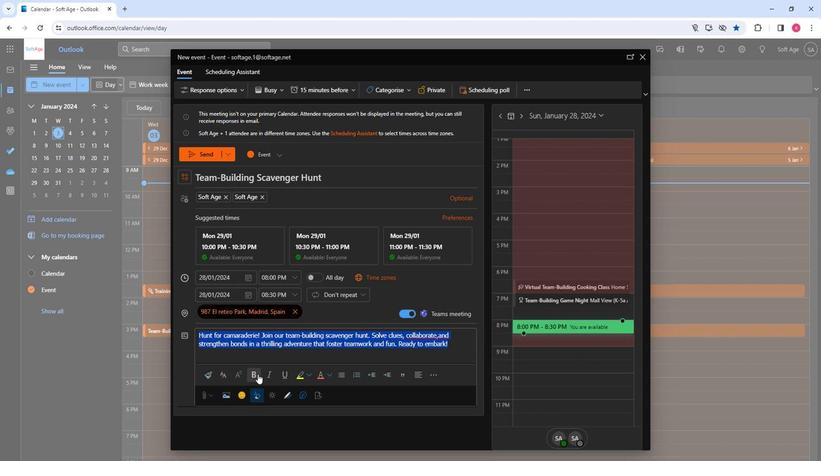 
Action: Mouse pressed left at (255, 375)
Screenshot: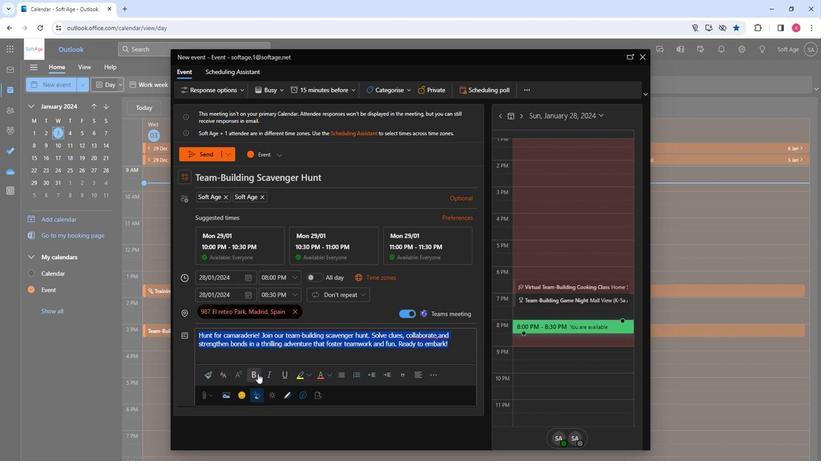 
Action: Mouse moved to (395, 379)
Screenshot: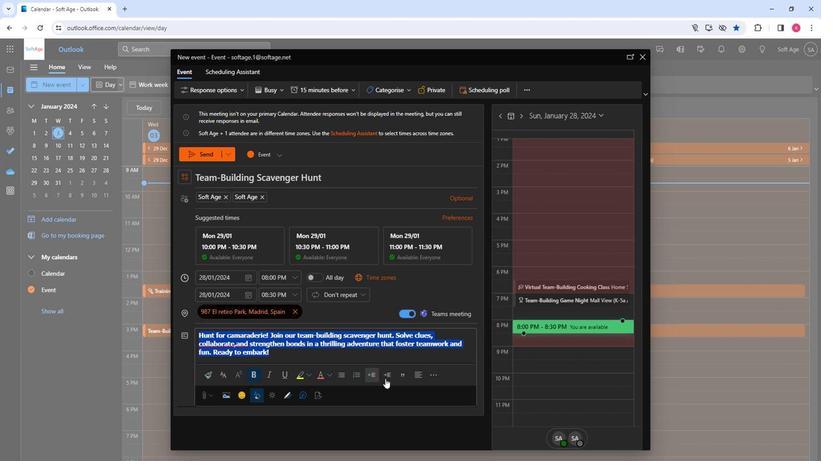 
Action: Mouse pressed left at (395, 379)
Screenshot: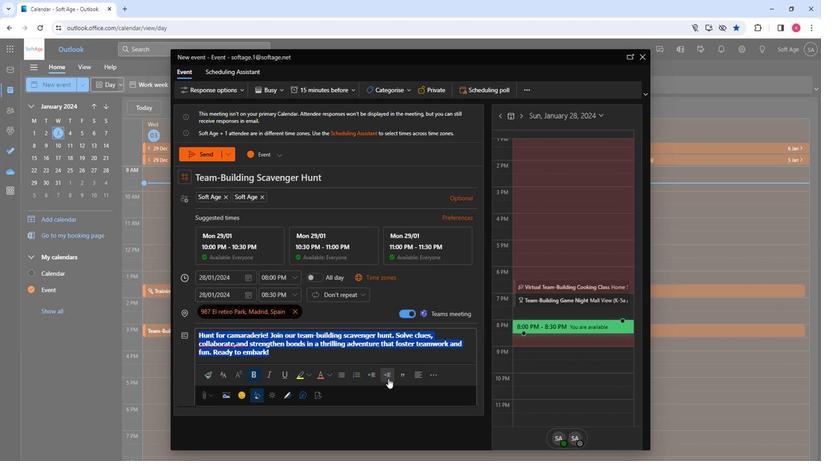 
Action: Mouse moved to (310, 377)
Screenshot: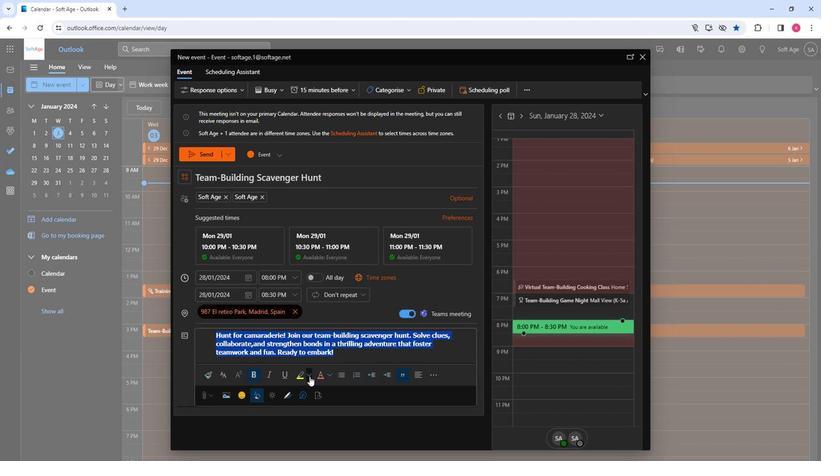 
Action: Mouse pressed left at (310, 377)
Screenshot: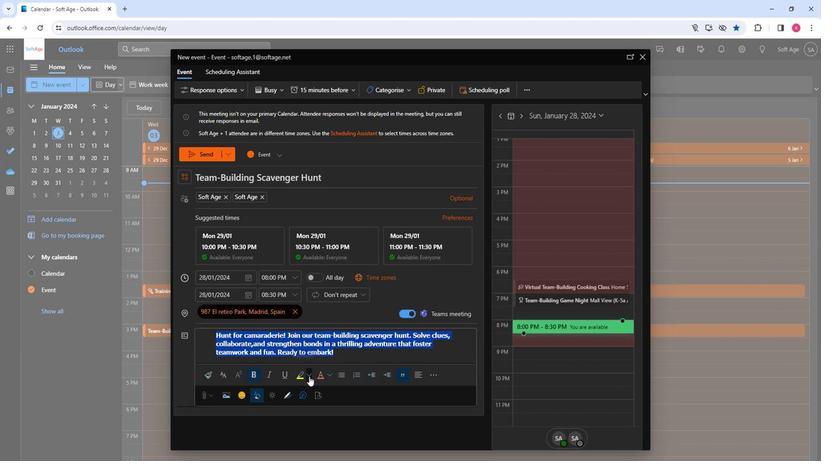 
Action: Mouse pressed left at (310, 377)
Screenshot: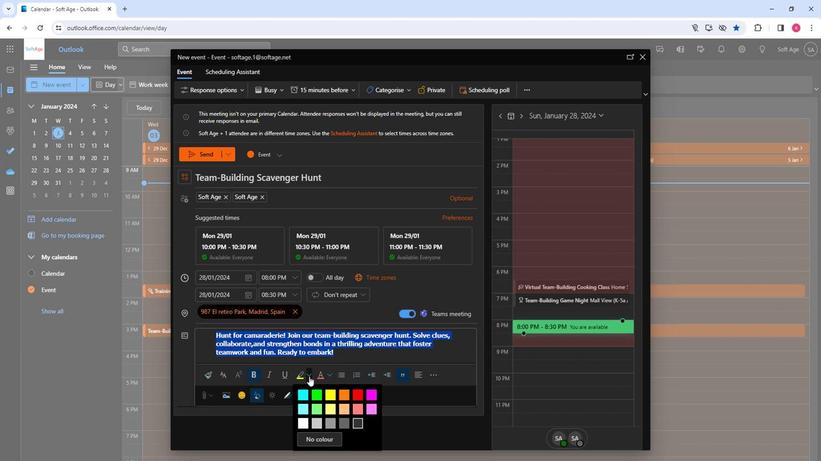 
Action: Mouse moved to (333, 377)
Screenshot: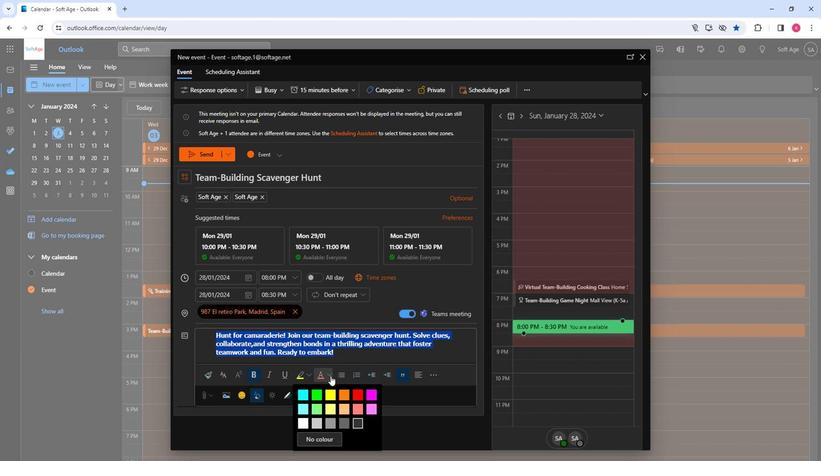 
Action: Mouse pressed left at (333, 377)
Screenshot: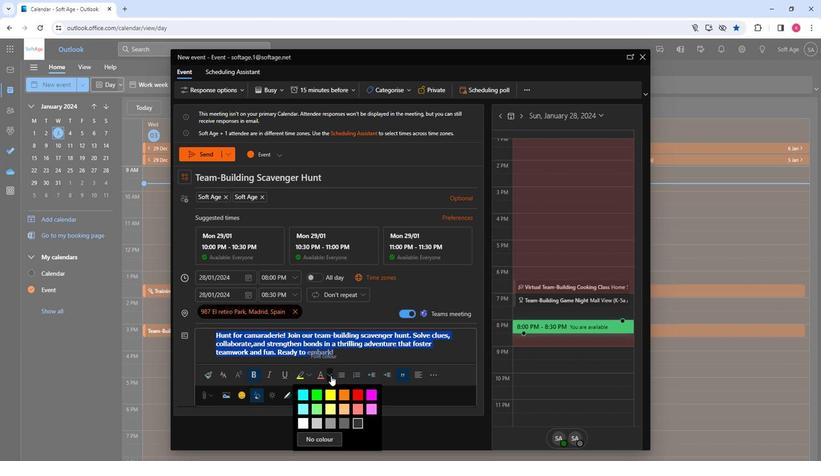
Action: Mouse moved to (342, 327)
Screenshot: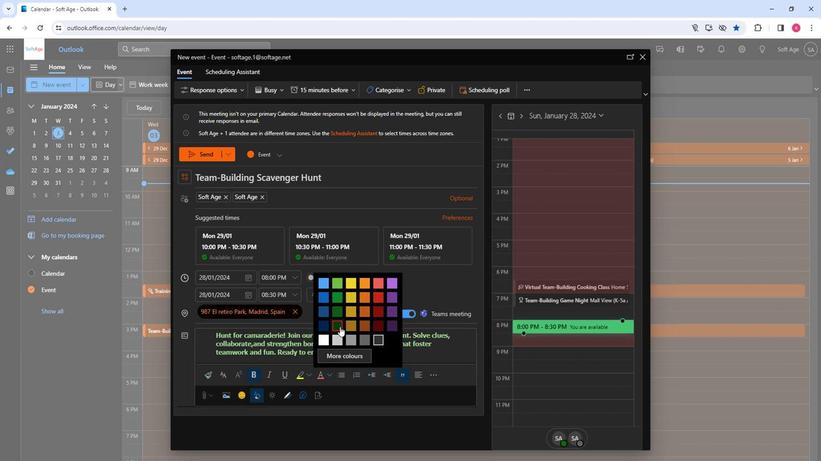
Action: Mouse pressed left at (342, 327)
Screenshot: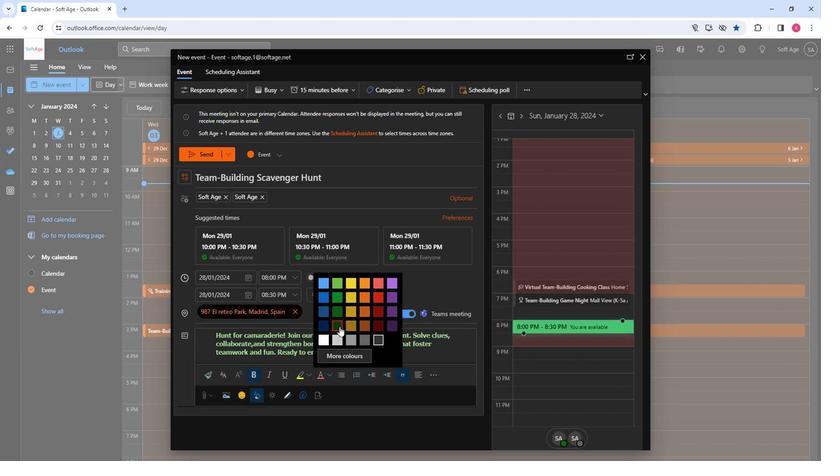
Action: Mouse moved to (399, 358)
Screenshot: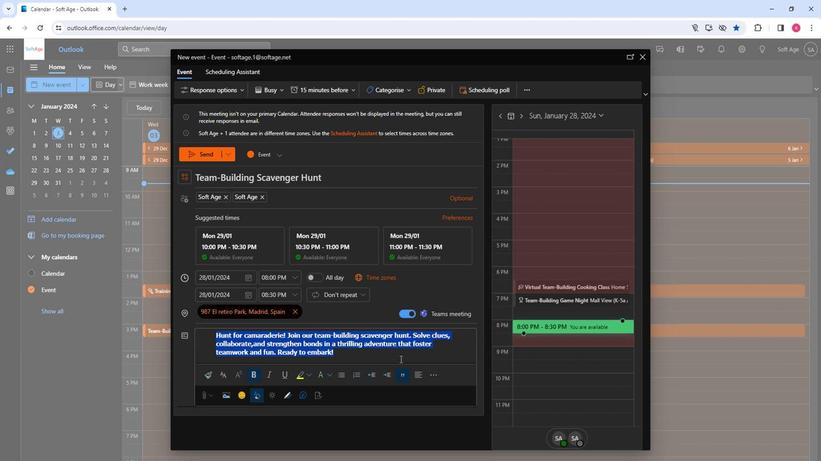 
Action: Mouse pressed left at (399, 358)
Screenshot: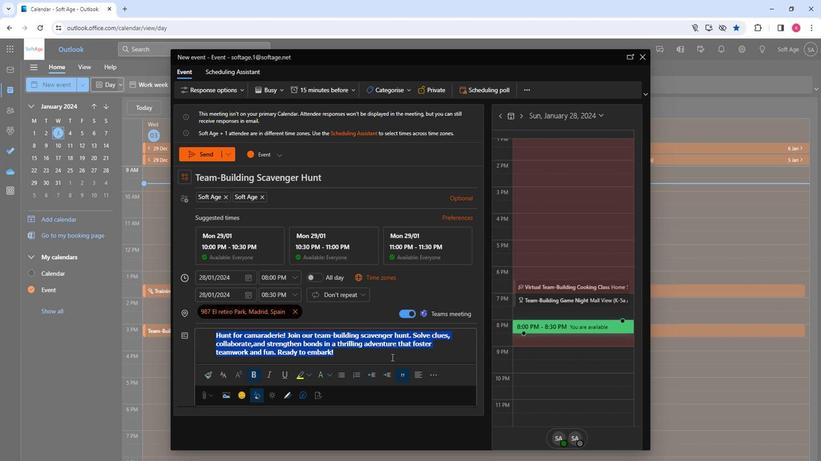 
Action: Mouse moved to (203, 152)
Screenshot: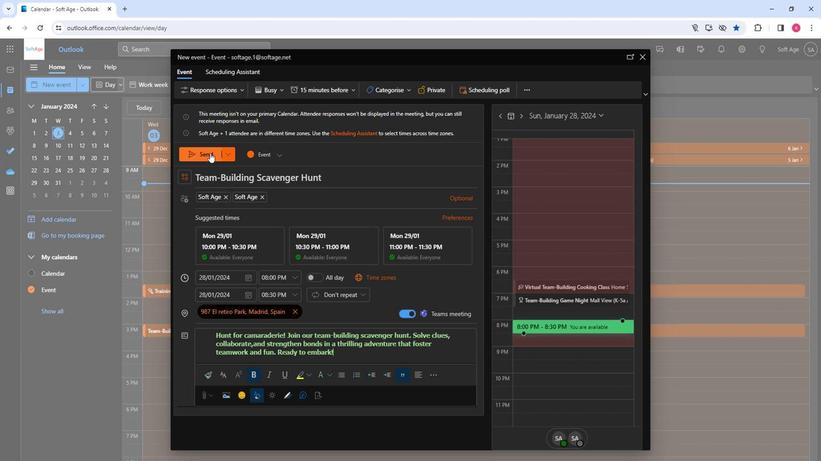 
Action: Mouse pressed left at (203, 152)
Screenshot: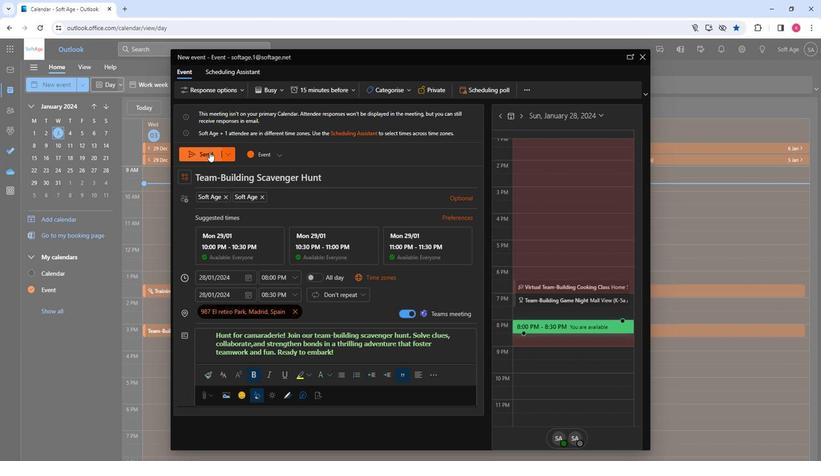 
Action: Mouse moved to (341, 247)
Screenshot: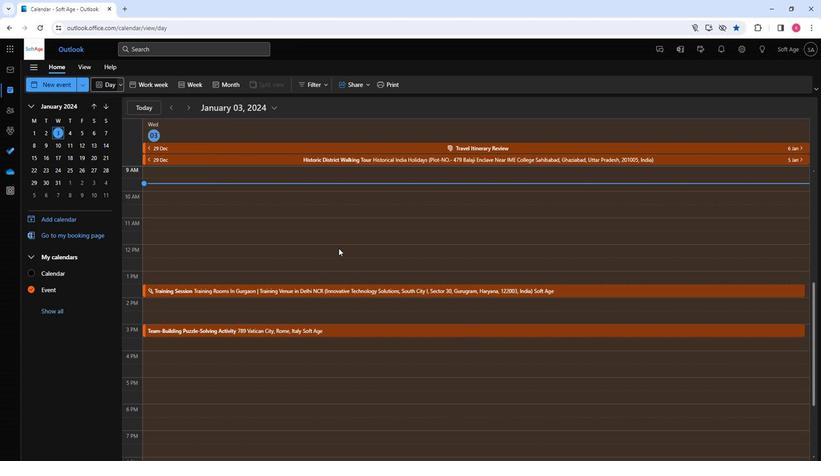 
